Task: Using Labels.
Action: Mouse moved to (6, 17)
Screenshot: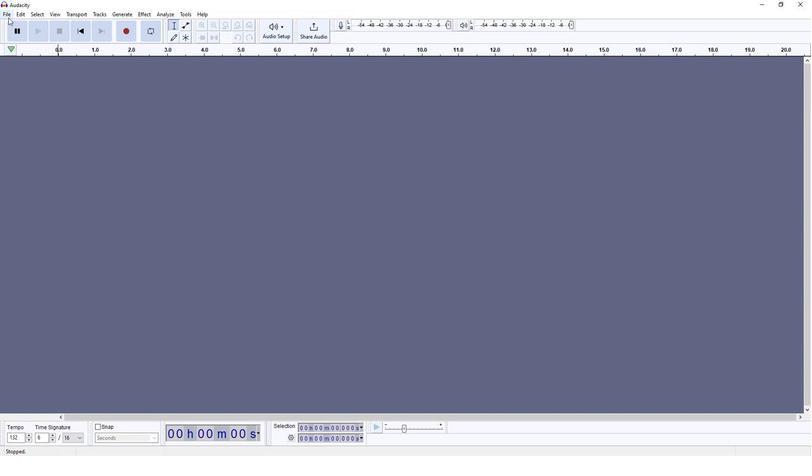 
Action: Mouse pressed left at (6, 17)
Screenshot: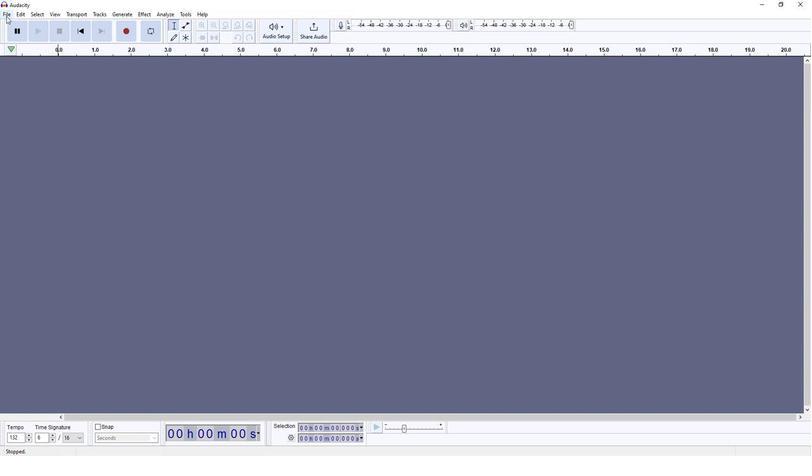 
Action: Mouse moved to (18, 32)
Screenshot: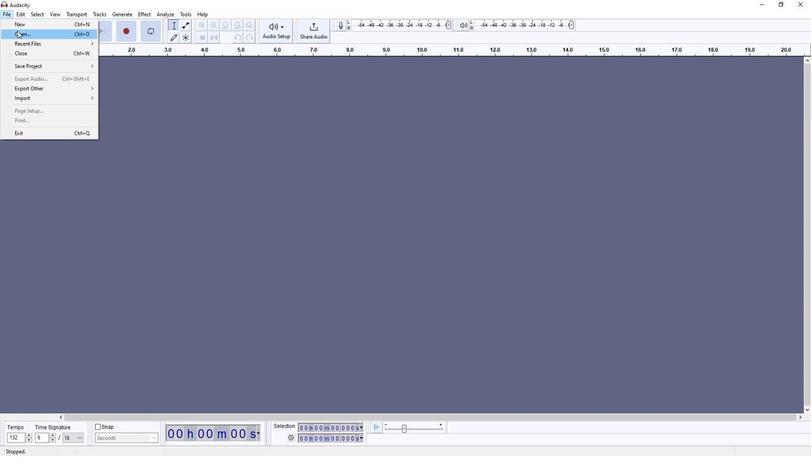 
Action: Mouse pressed left at (18, 32)
Screenshot: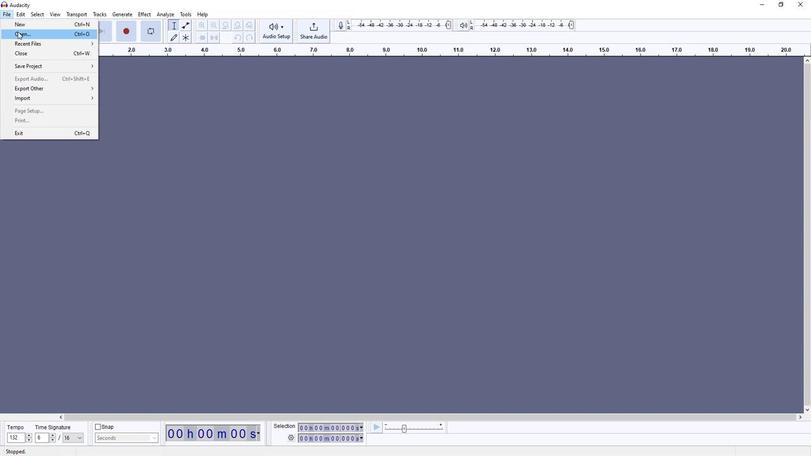 
Action: Mouse moved to (69, 90)
Screenshot: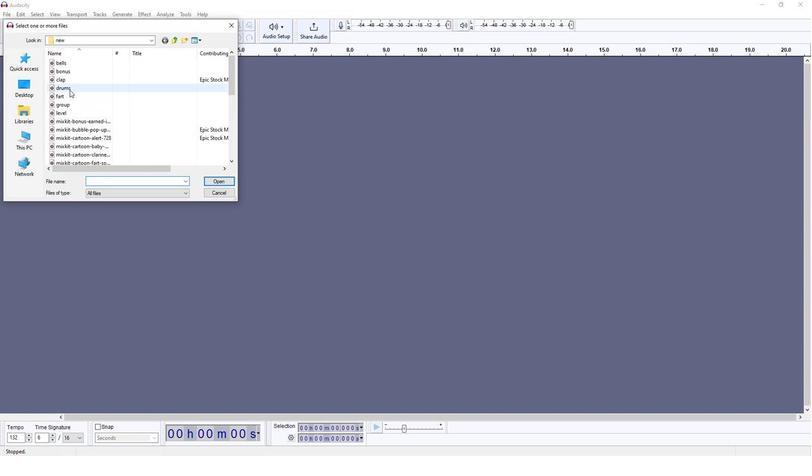 
Action: Mouse pressed left at (69, 90)
Screenshot: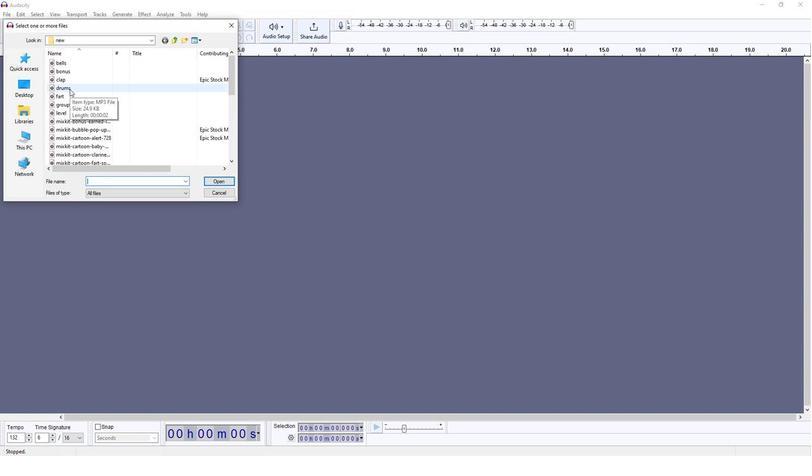 
Action: Mouse moved to (218, 183)
Screenshot: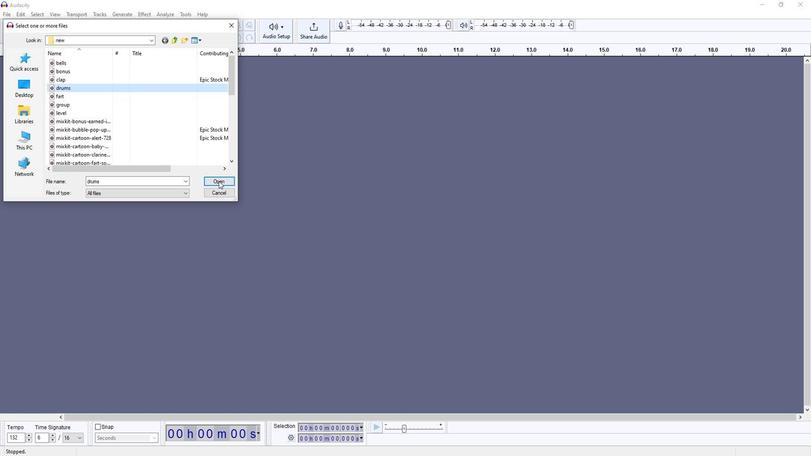 
Action: Mouse pressed left at (218, 183)
Screenshot: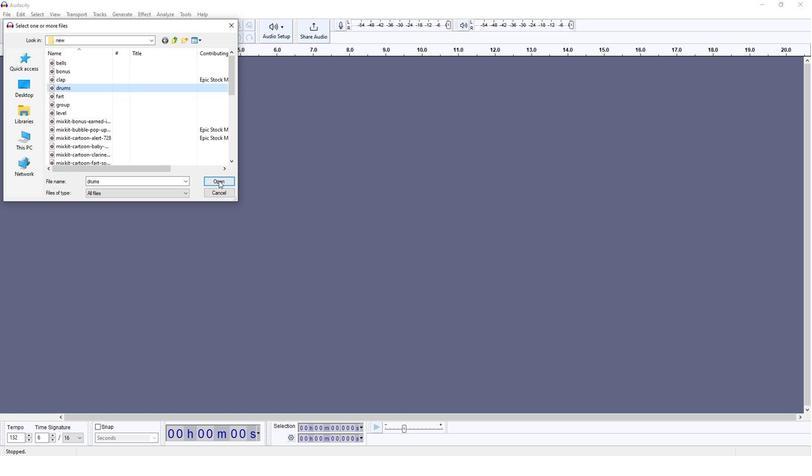 
Action: Mouse moved to (36, 29)
Screenshot: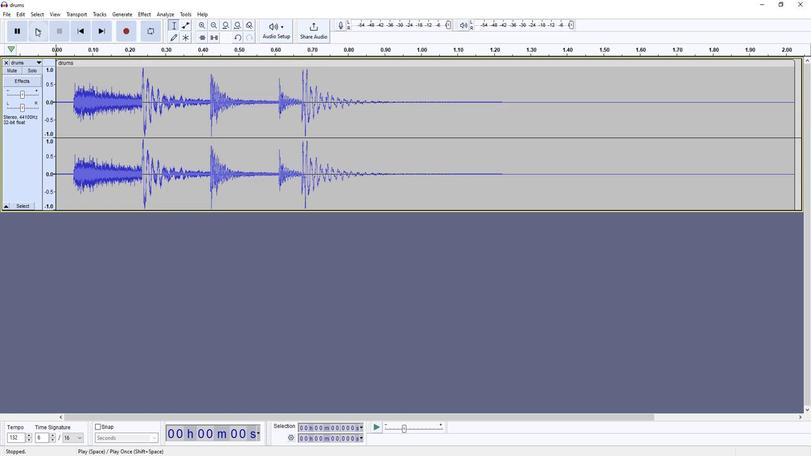 
Action: Mouse pressed left at (36, 29)
Screenshot: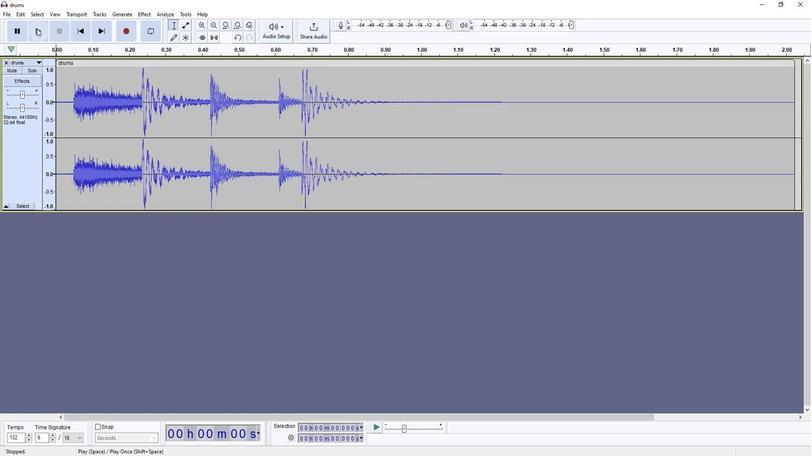 
Action: Mouse moved to (93, 13)
Screenshot: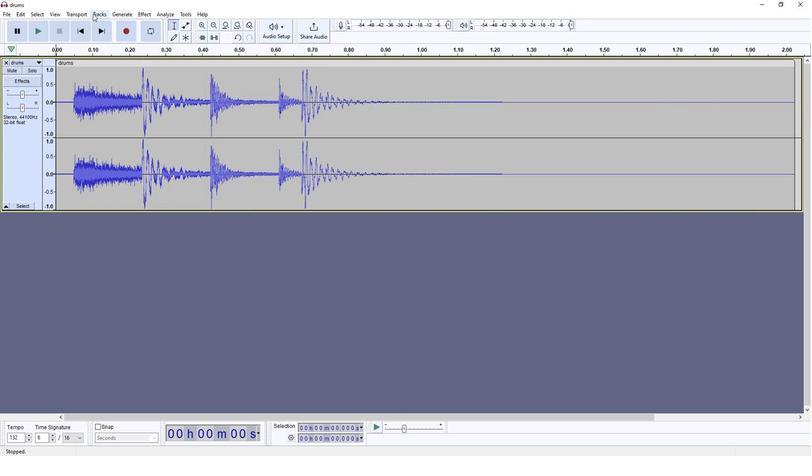
Action: Mouse pressed left at (93, 13)
Screenshot: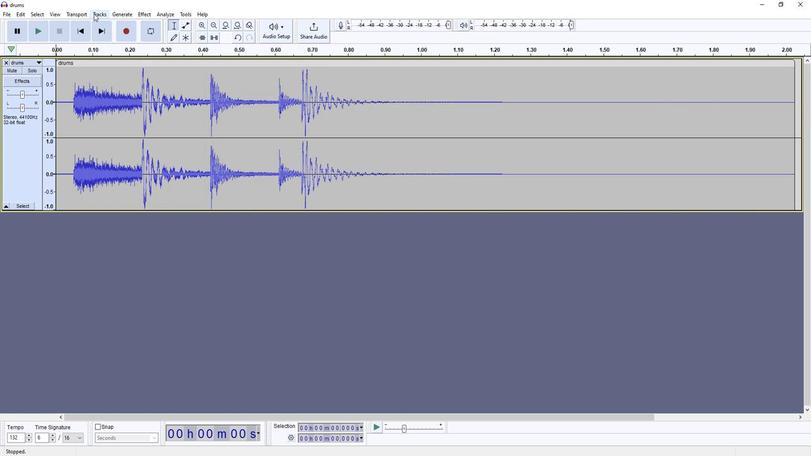 
Action: Mouse moved to (110, 22)
Screenshot: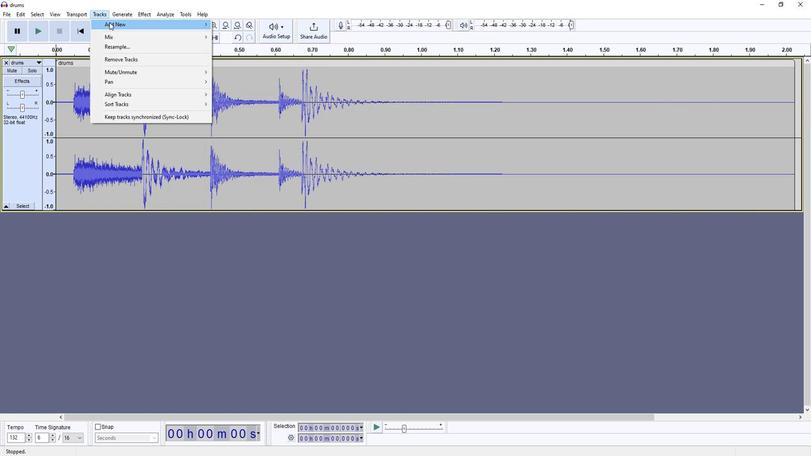 
Action: Mouse pressed left at (110, 22)
Screenshot: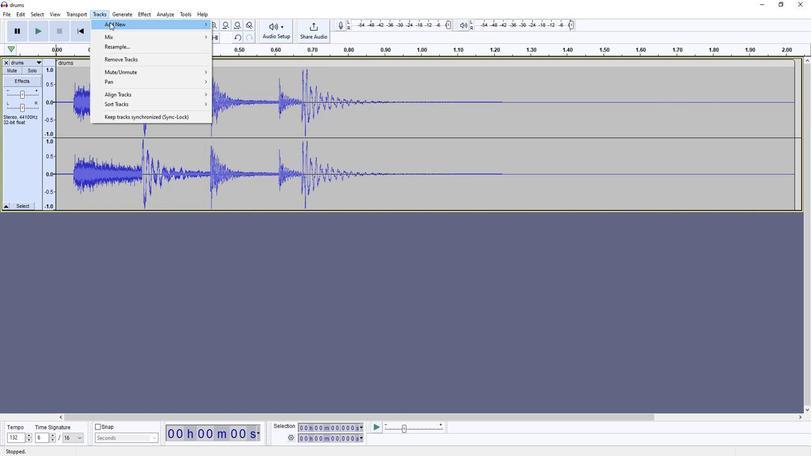 
Action: Mouse moved to (250, 45)
Screenshot: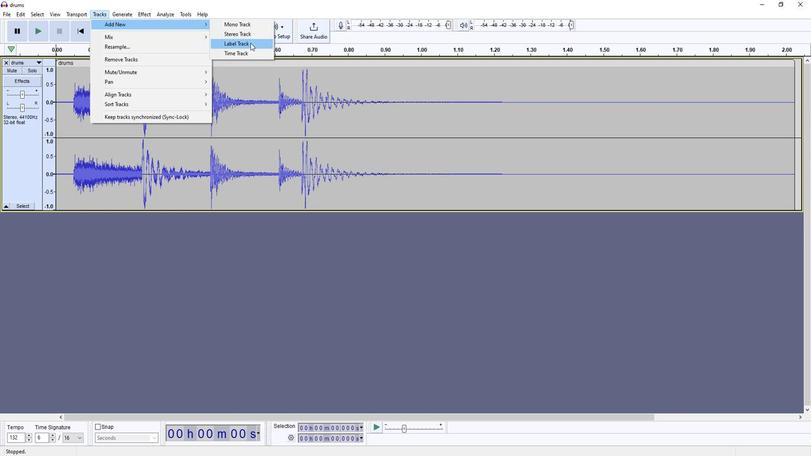 
Action: Mouse pressed left at (250, 45)
Screenshot: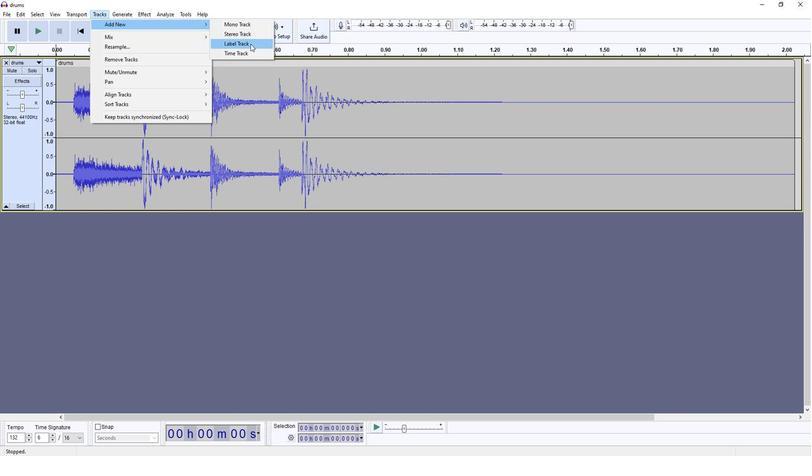 
Action: Mouse moved to (40, 219)
Screenshot: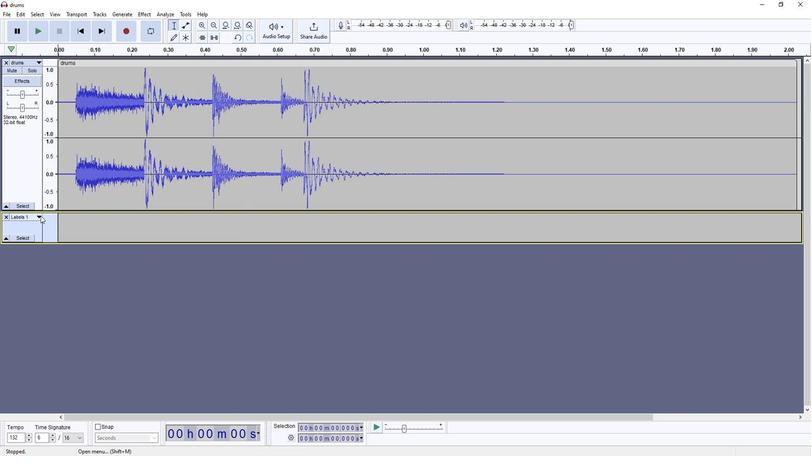 
Action: Mouse pressed left at (40, 219)
Screenshot: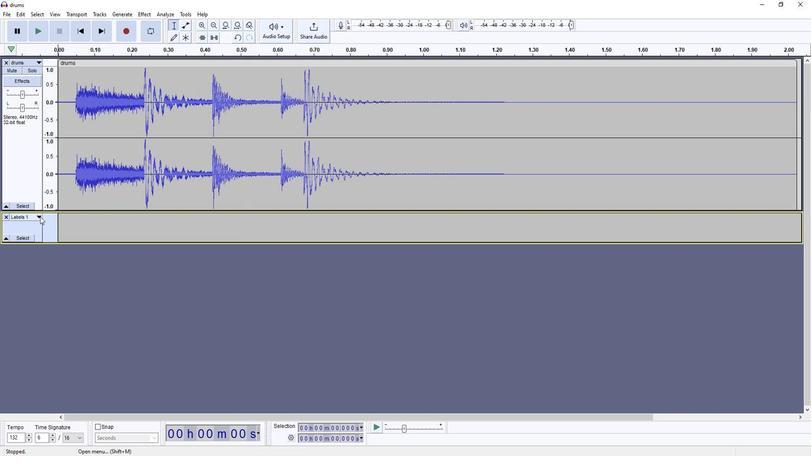 
Action: Mouse moved to (38, 233)
Screenshot: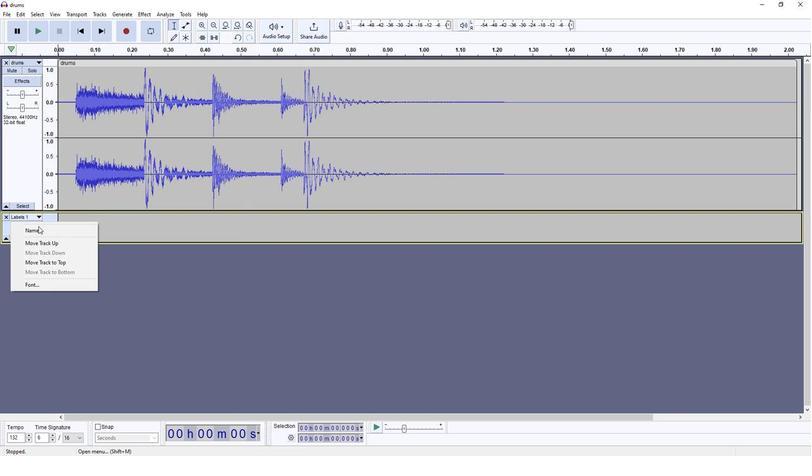 
Action: Mouse pressed left at (38, 233)
Screenshot: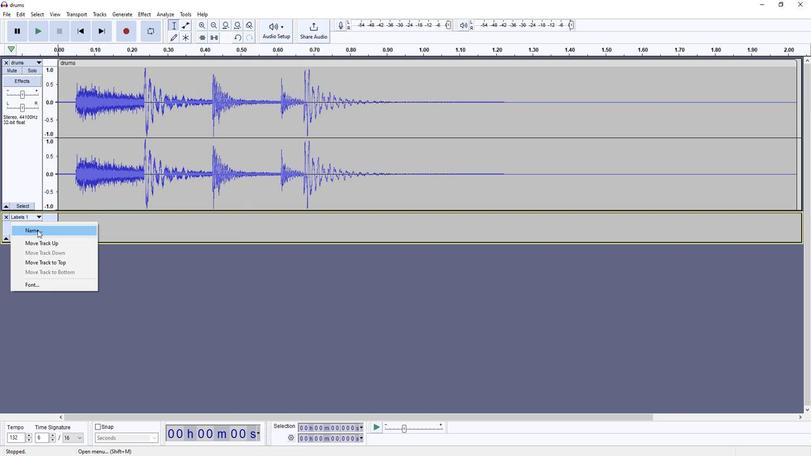 
Action: Mouse moved to (38, 233)
Screenshot: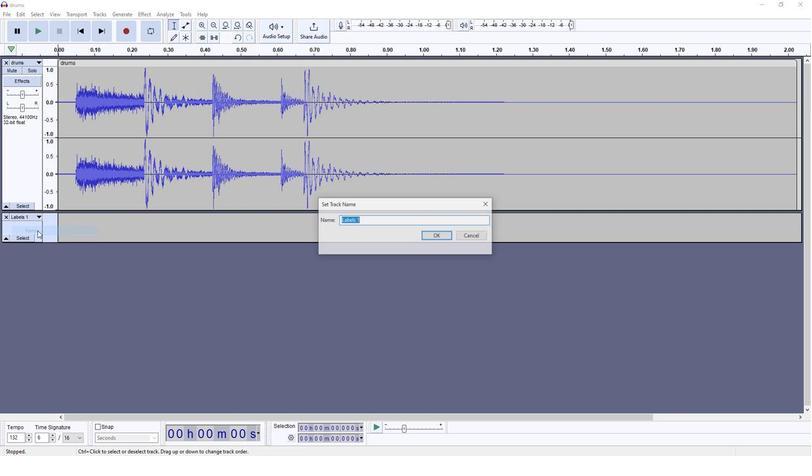 
Action: Key pressed <Key.shift>New<Key.space><Key.shift>Track
Screenshot: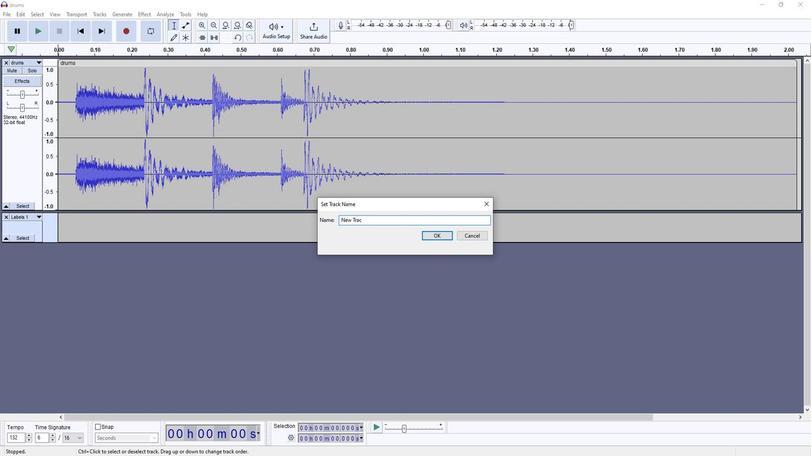 
Action: Mouse moved to (441, 237)
Screenshot: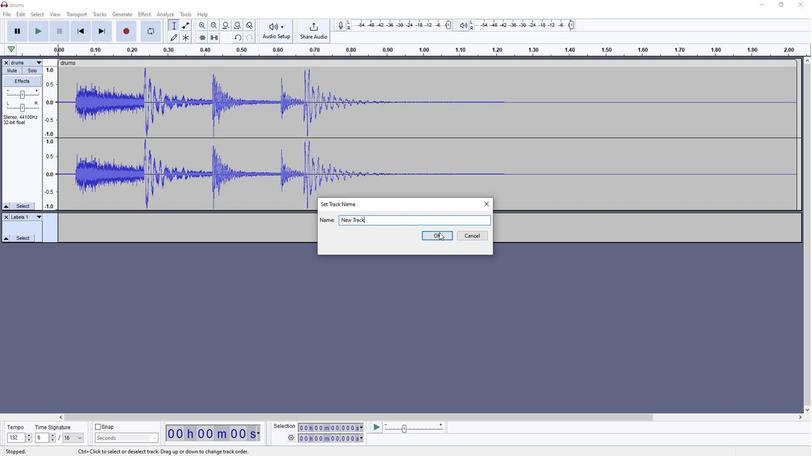 
Action: Mouse pressed left at (441, 237)
Screenshot: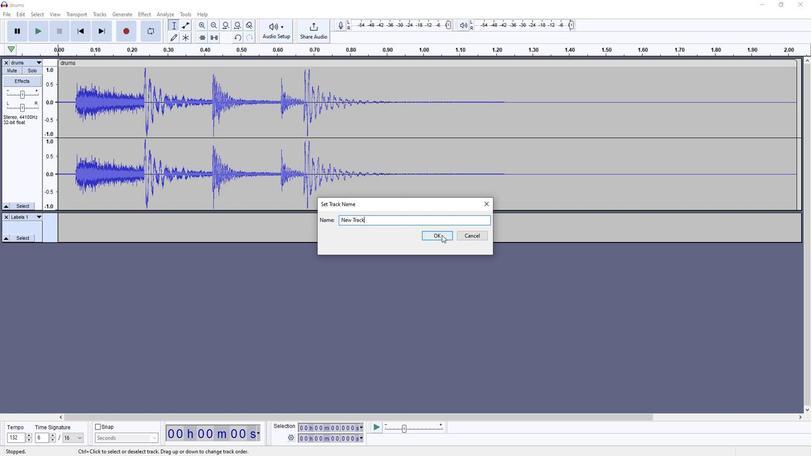 
Action: Mouse moved to (62, 69)
Screenshot: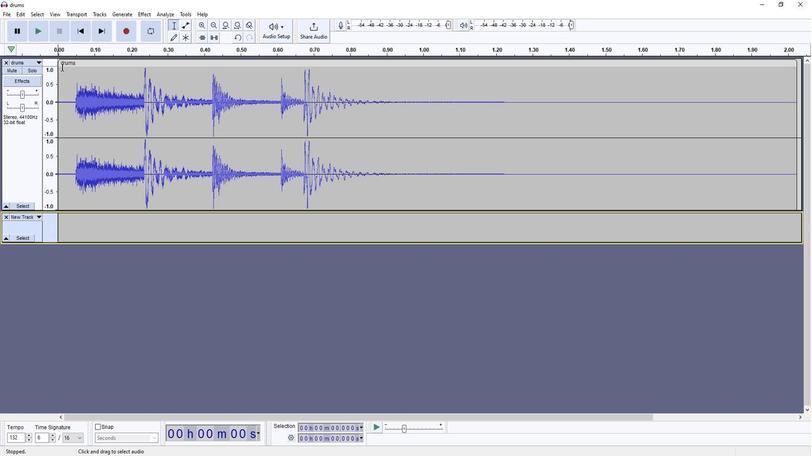 
Action: Mouse pressed left at (62, 69)
Screenshot: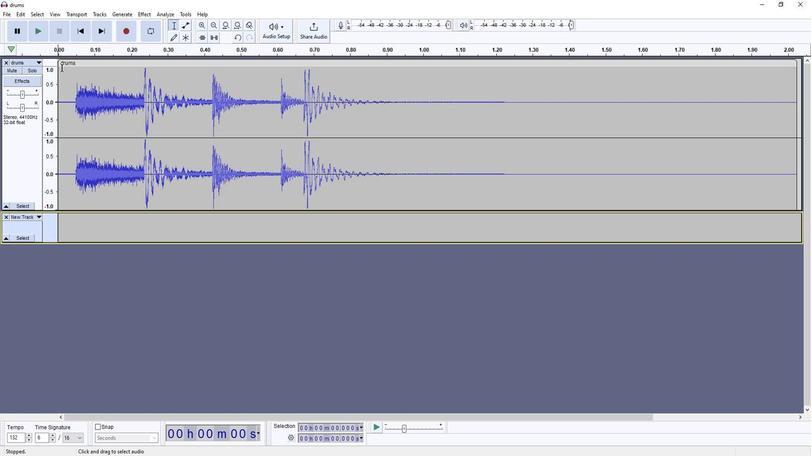 
Action: Mouse moved to (60, 79)
Screenshot: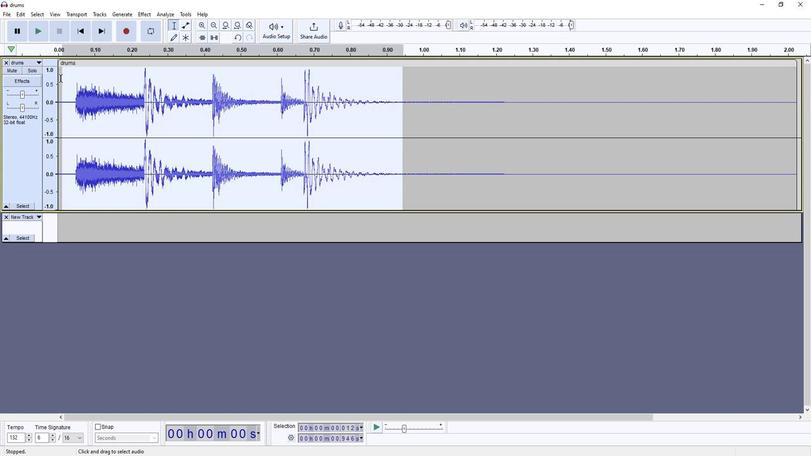 
Action: Mouse pressed left at (60, 79)
Screenshot: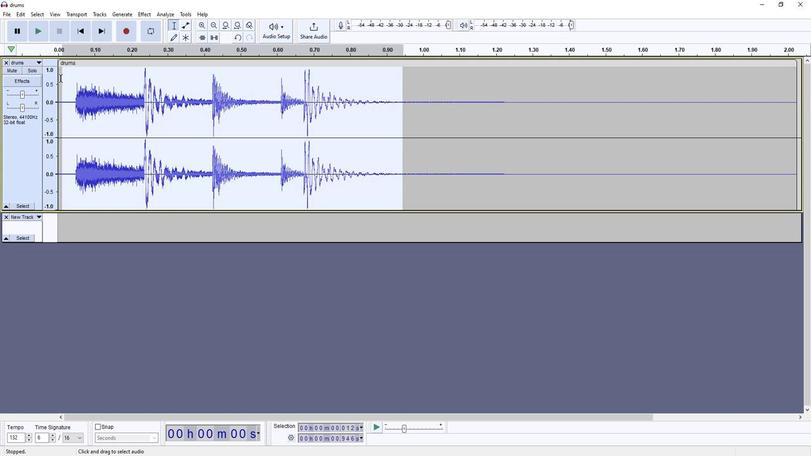 
Action: Mouse moved to (71, 79)
Screenshot: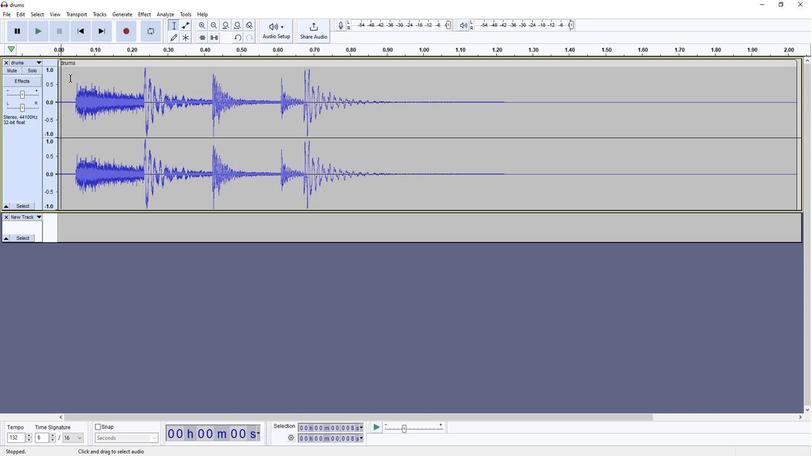 
Action: Mouse pressed left at (71, 79)
Screenshot: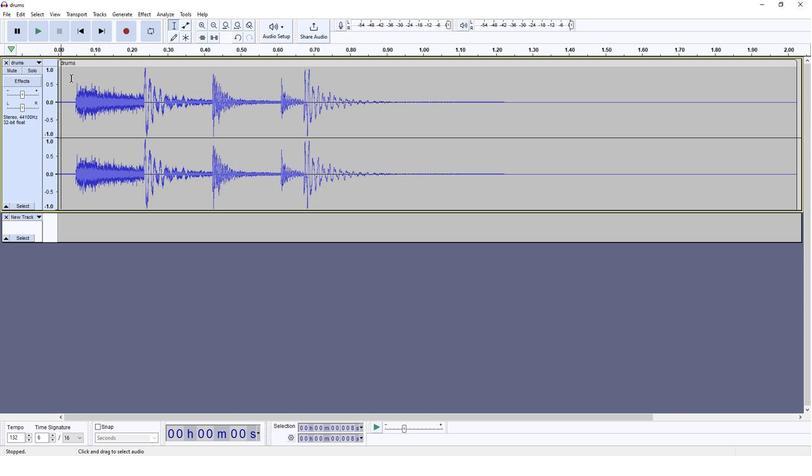 
Action: Mouse moved to (60, 79)
Screenshot: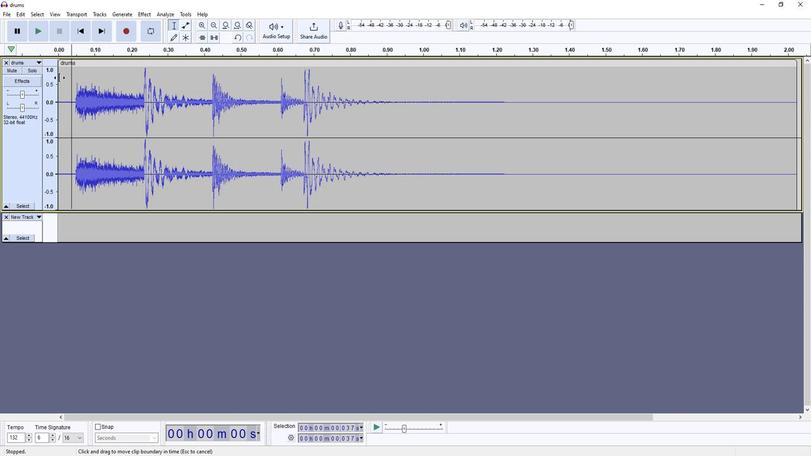 
Action: Mouse pressed left at (60, 79)
Screenshot: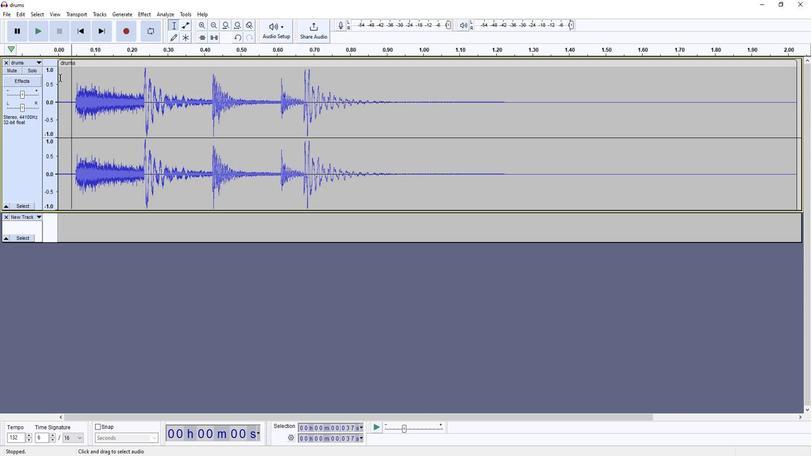 
Action: Mouse moved to (19, 13)
Screenshot: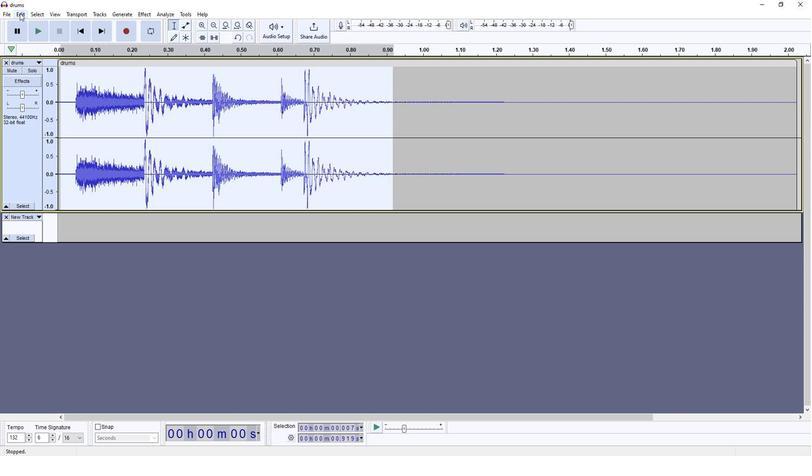 
Action: Mouse pressed left at (19, 13)
Screenshot: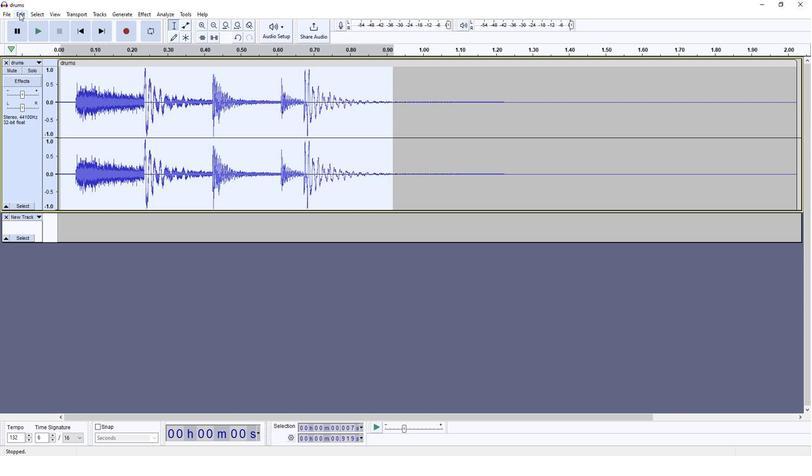 
Action: Mouse moved to (39, 66)
Screenshot: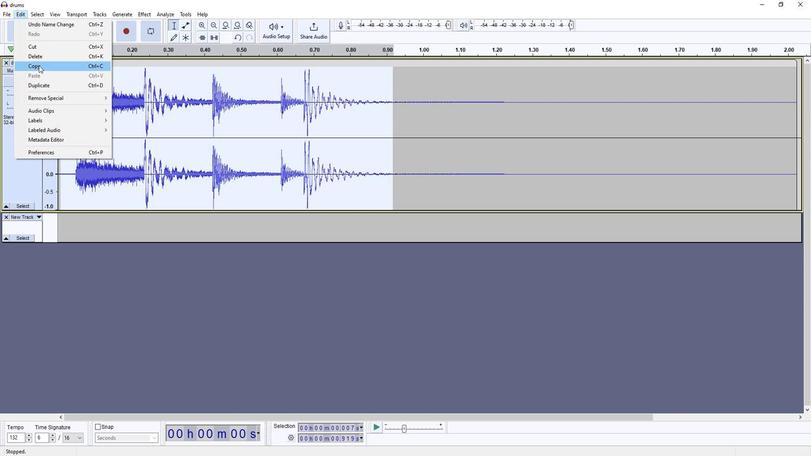 
Action: Mouse pressed left at (39, 66)
Screenshot: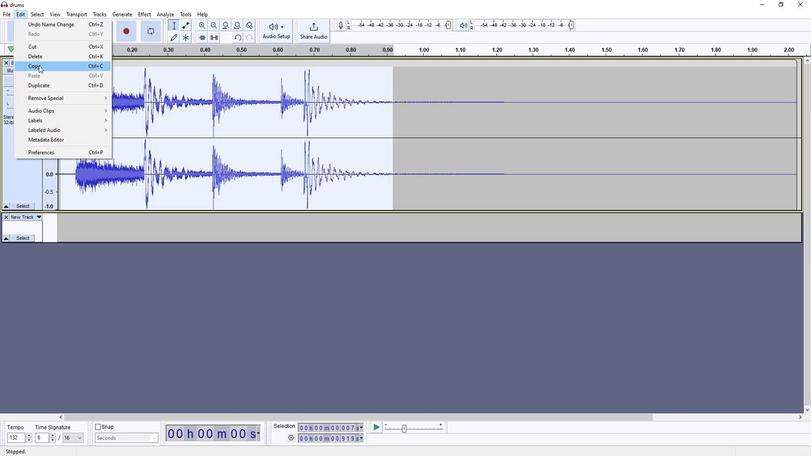 
Action: Mouse moved to (77, 233)
Screenshot: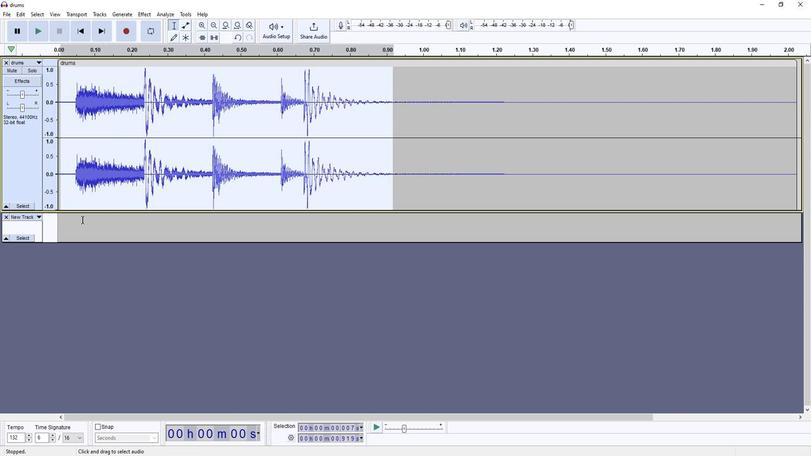 
Action: Mouse pressed left at (77, 233)
Screenshot: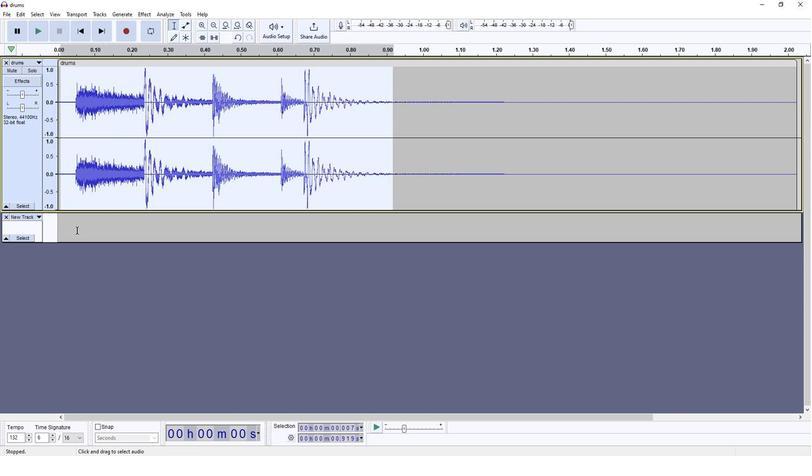 
Action: Mouse moved to (36, 232)
Screenshot: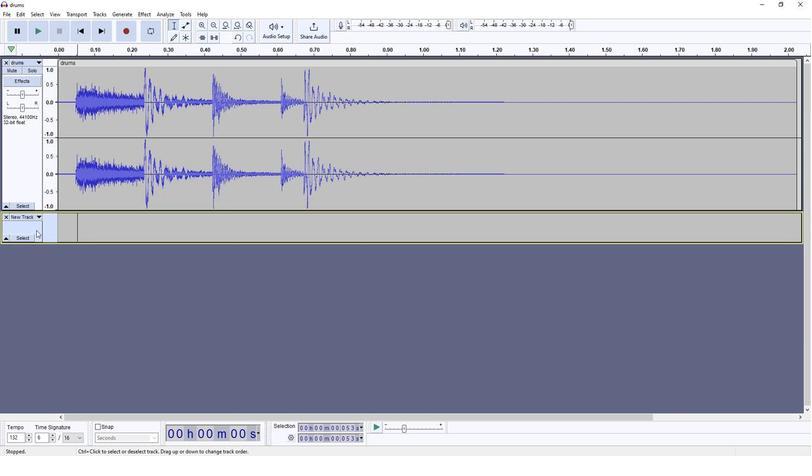 
Action: Mouse pressed left at (36, 232)
Screenshot: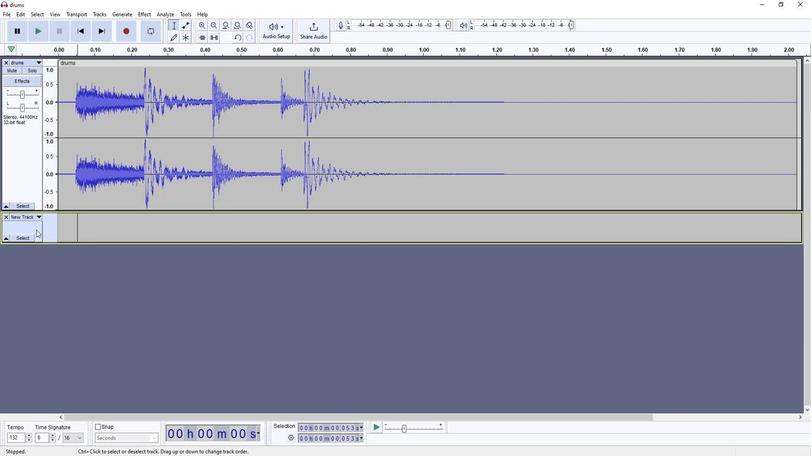 
Action: Mouse moved to (71, 225)
Screenshot: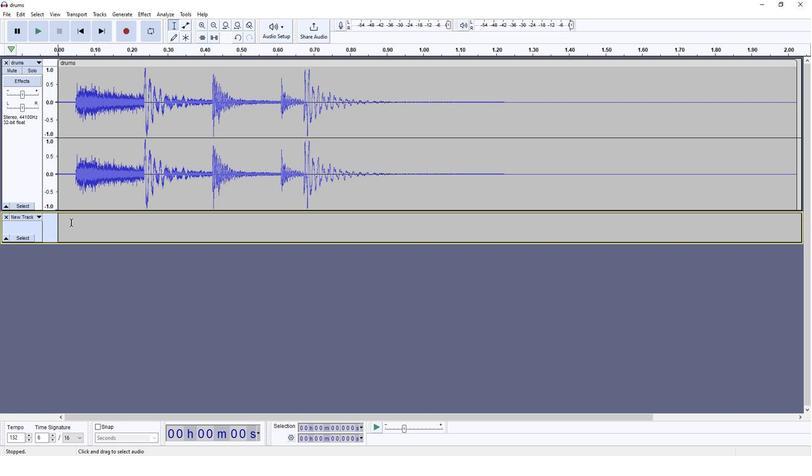 
Action: Mouse pressed left at (71, 225)
Screenshot: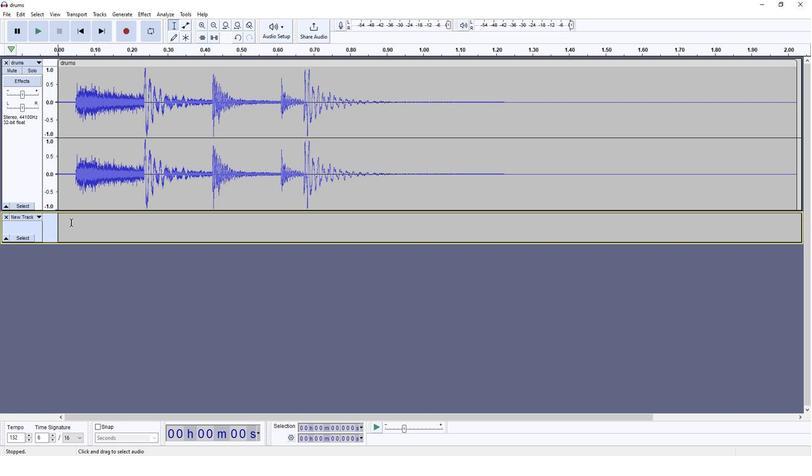 
Action: Mouse moved to (22, 17)
Screenshot: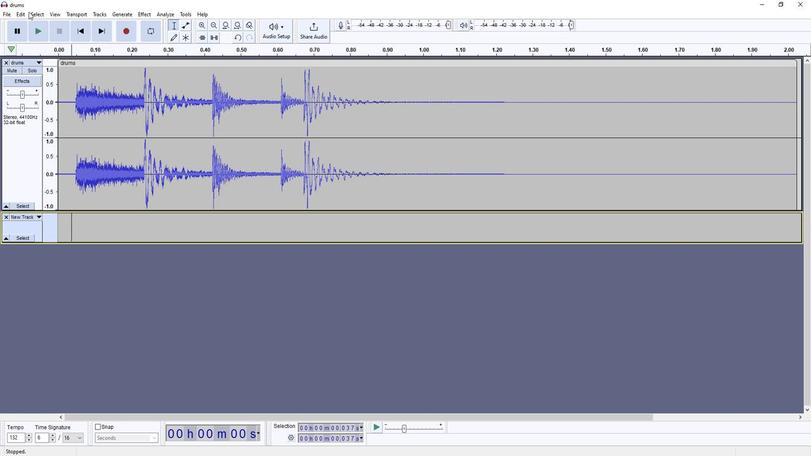 
Action: Mouse pressed left at (22, 17)
Screenshot: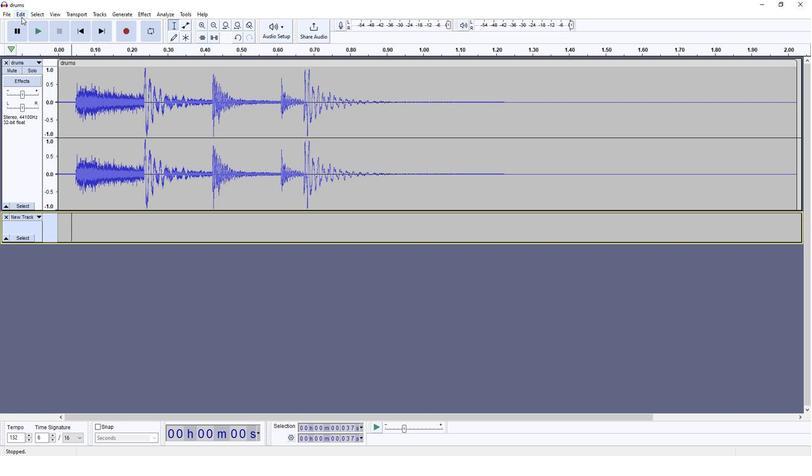 
Action: Mouse moved to (36, 77)
Screenshot: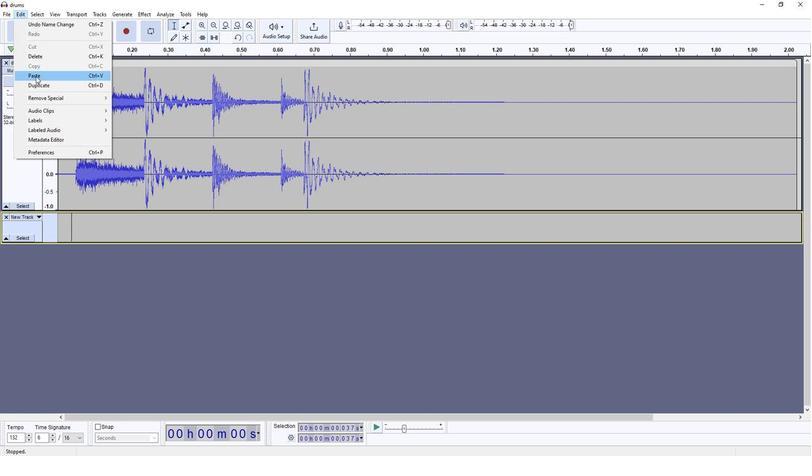 
Action: Mouse pressed left at (36, 77)
Screenshot: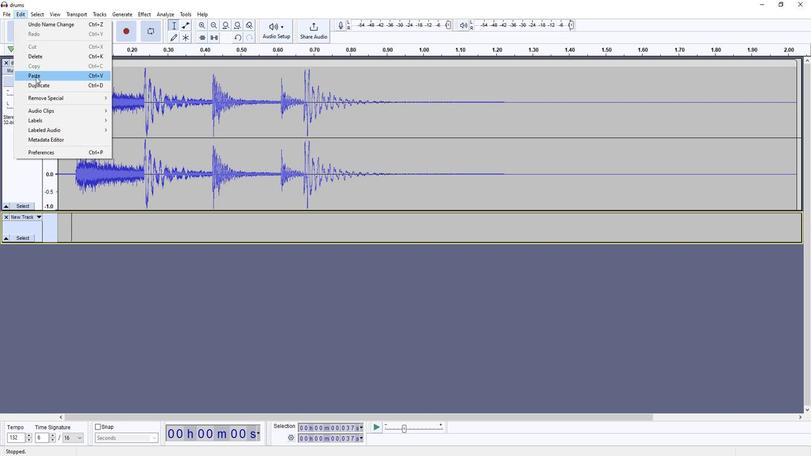 
Action: Mouse moved to (501, 234)
Screenshot: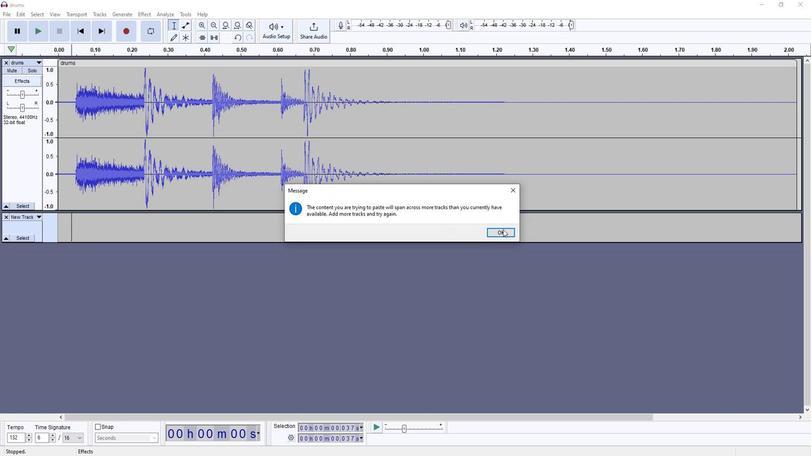 
Action: Mouse pressed left at (501, 234)
Screenshot: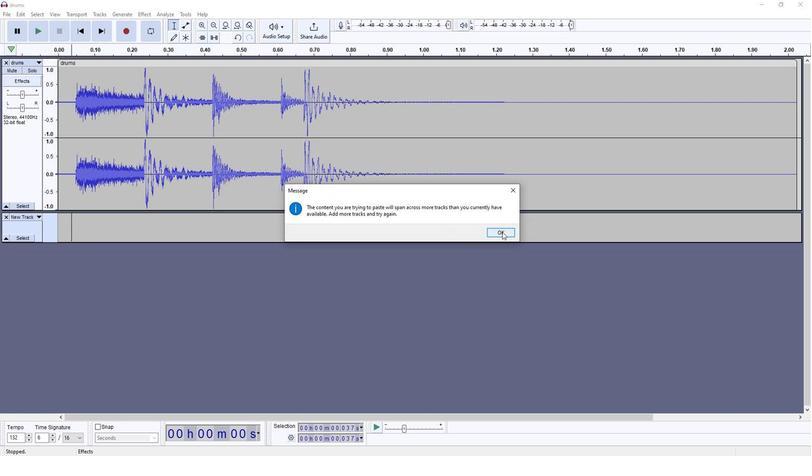 
Action: Mouse moved to (67, 228)
Screenshot: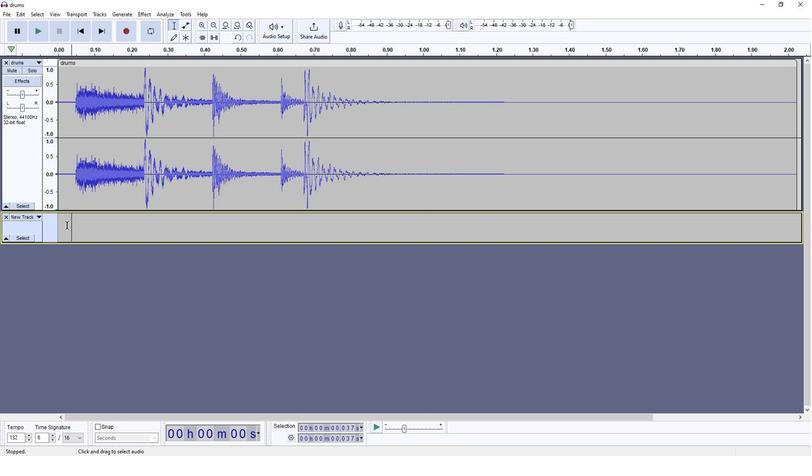 
Action: Mouse pressed left at (67, 228)
Screenshot: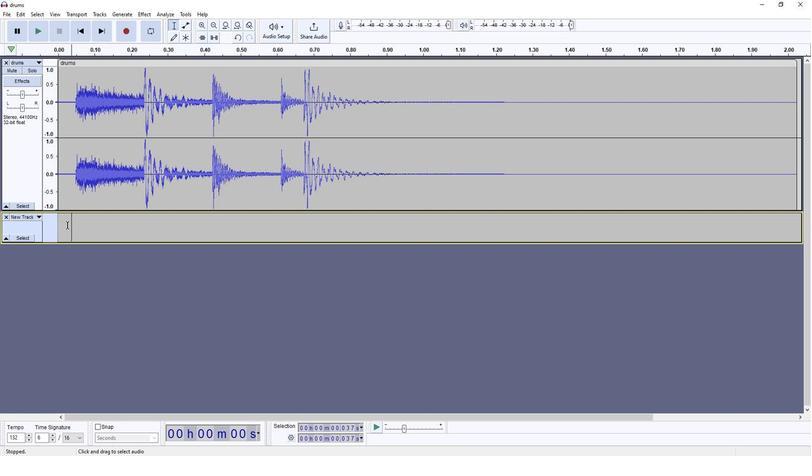
Action: Mouse moved to (65, 227)
Screenshot: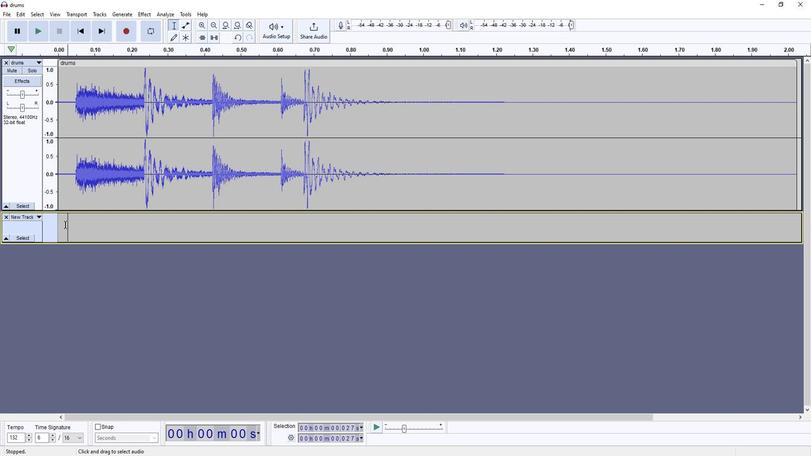 
Action: Mouse pressed left at (65, 227)
Screenshot: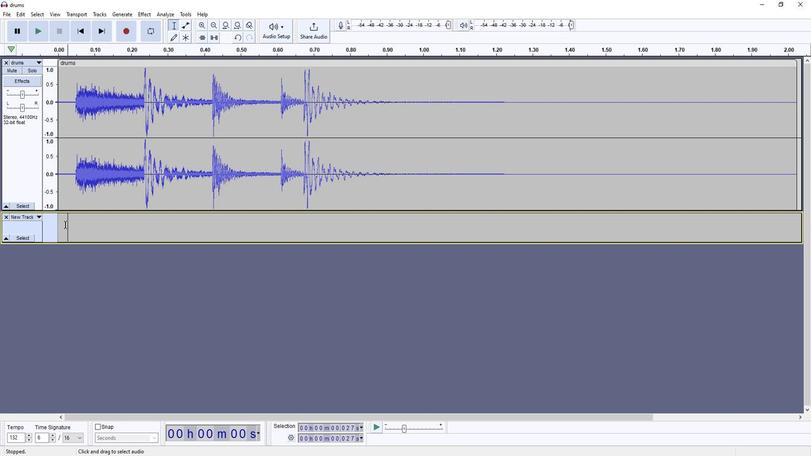 
Action: Mouse moved to (148, 18)
Screenshot: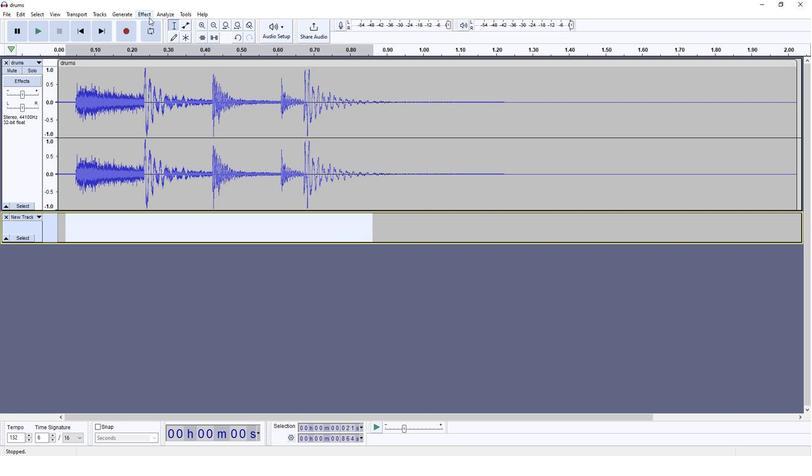 
Action: Mouse pressed left at (148, 18)
Screenshot: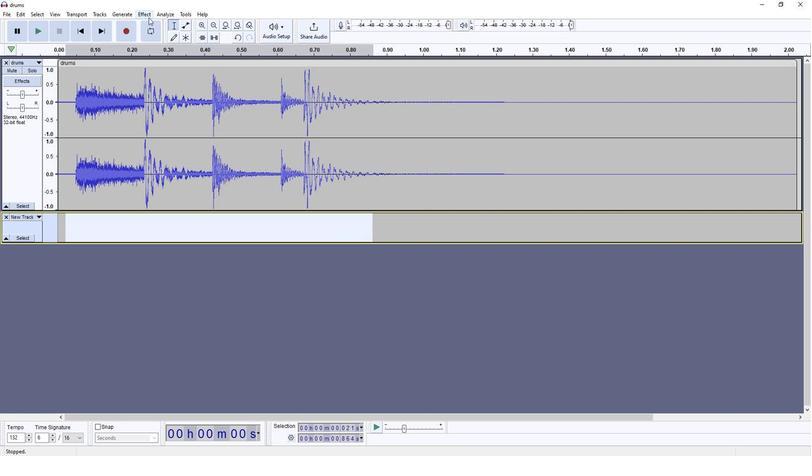 
Action: Mouse moved to (163, 60)
Screenshot: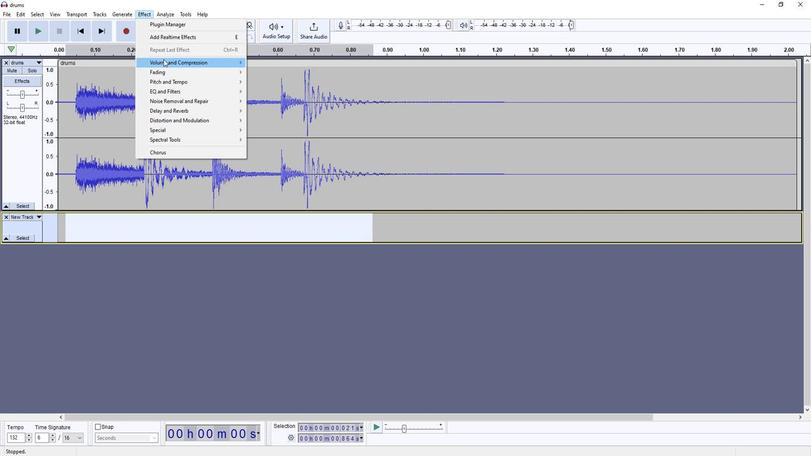 
Action: Mouse pressed left at (163, 60)
Screenshot: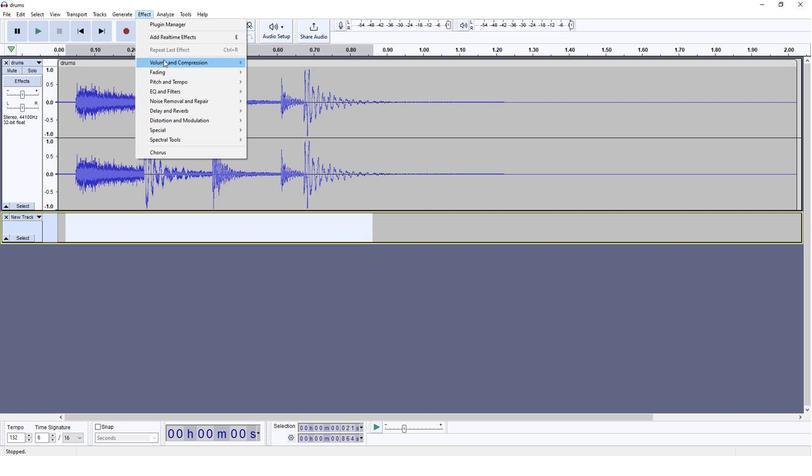
Action: Mouse moved to (276, 65)
Screenshot: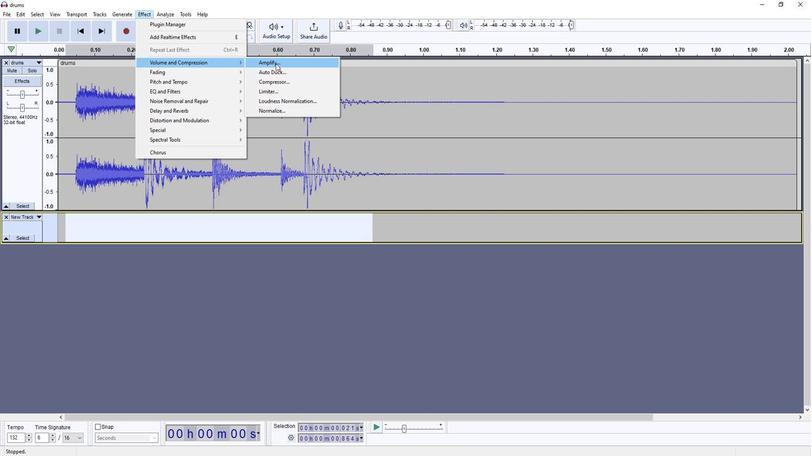 
Action: Mouse pressed left at (276, 65)
Screenshot: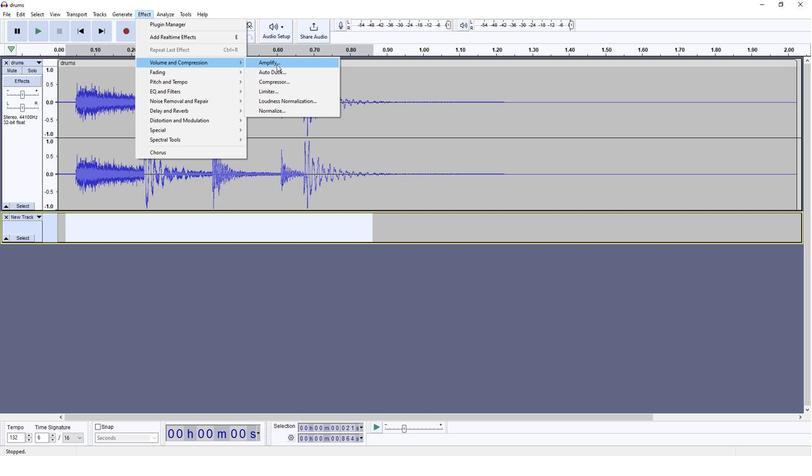 
Action: Mouse moved to (458, 249)
Screenshot: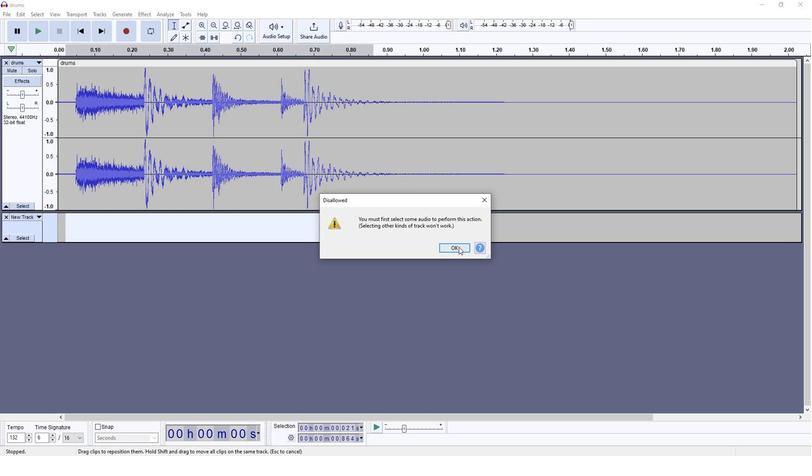 
Action: Mouse pressed left at (458, 249)
Screenshot: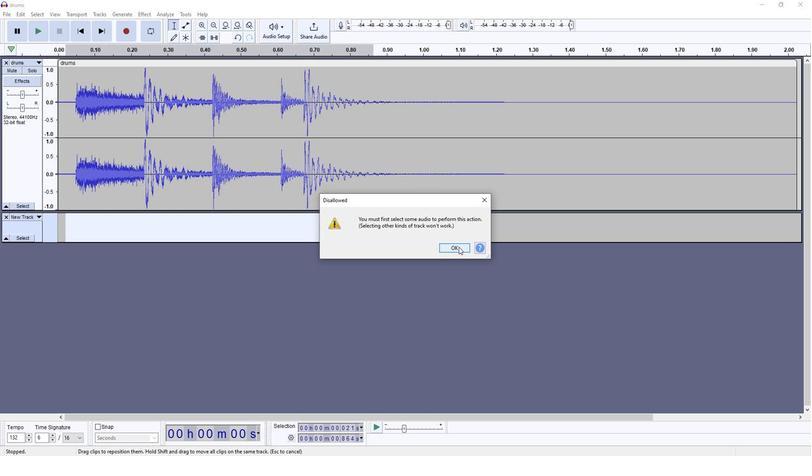 
Action: Mouse moved to (76, 232)
Screenshot: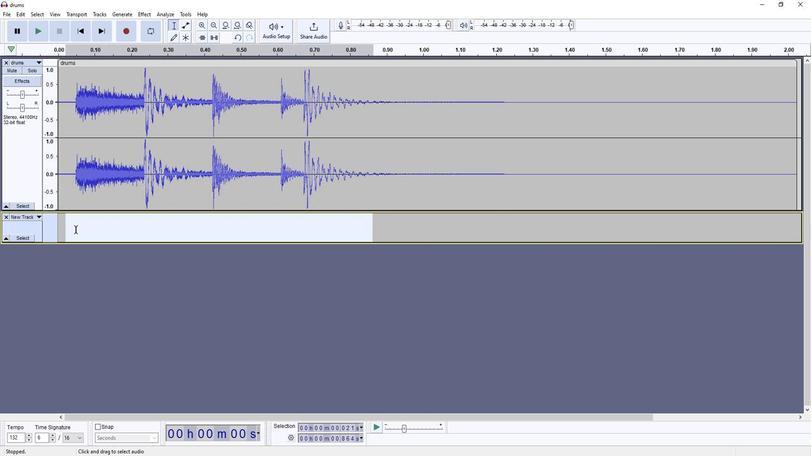
Action: Mouse pressed left at (76, 232)
Screenshot: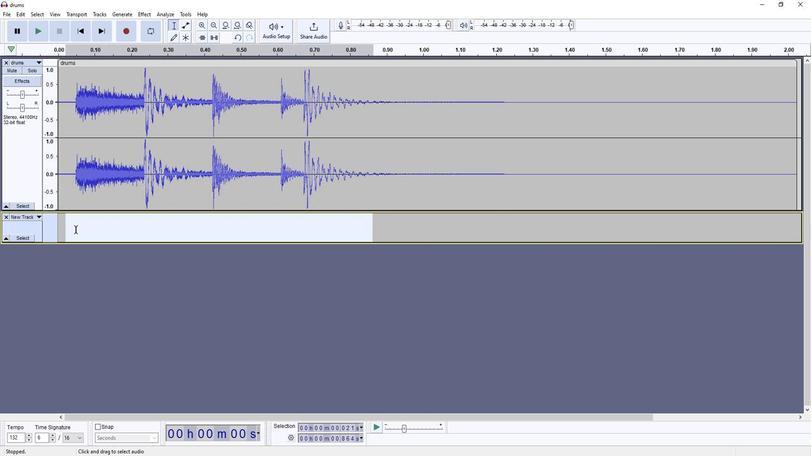 
Action: Mouse moved to (124, 18)
Screenshot: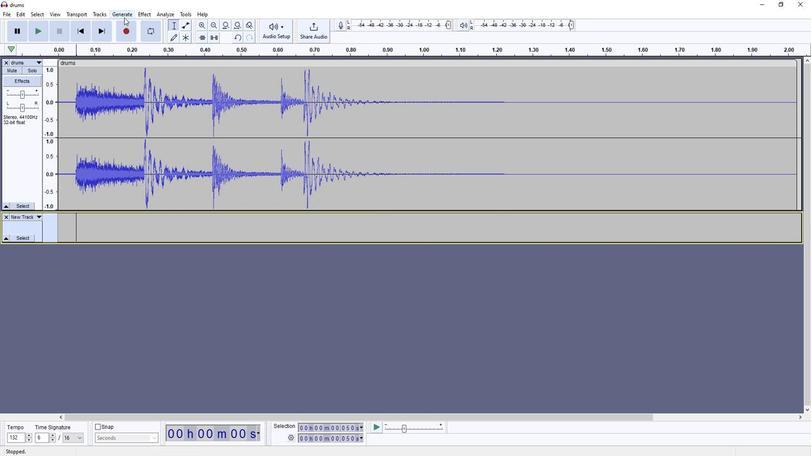 
Action: Mouse pressed left at (124, 18)
Screenshot: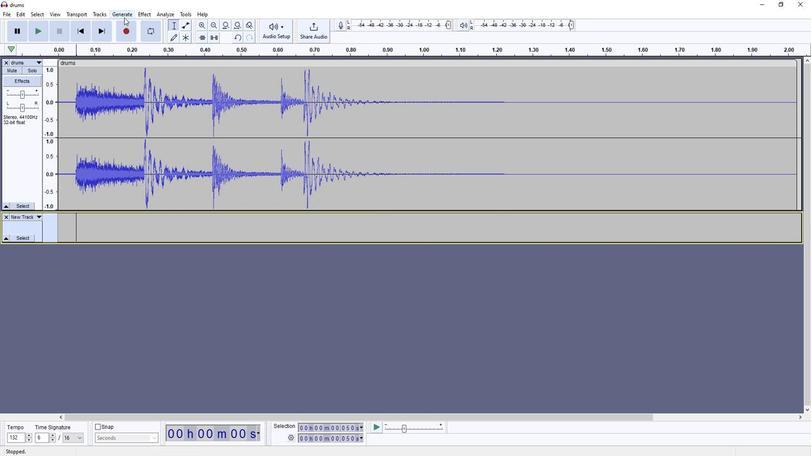 
Action: Mouse moved to (143, 58)
Screenshot: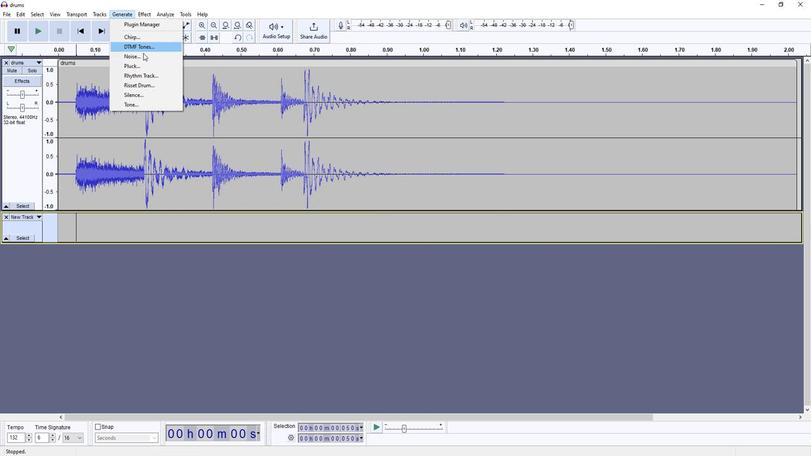 
Action: Mouse pressed left at (143, 58)
Screenshot: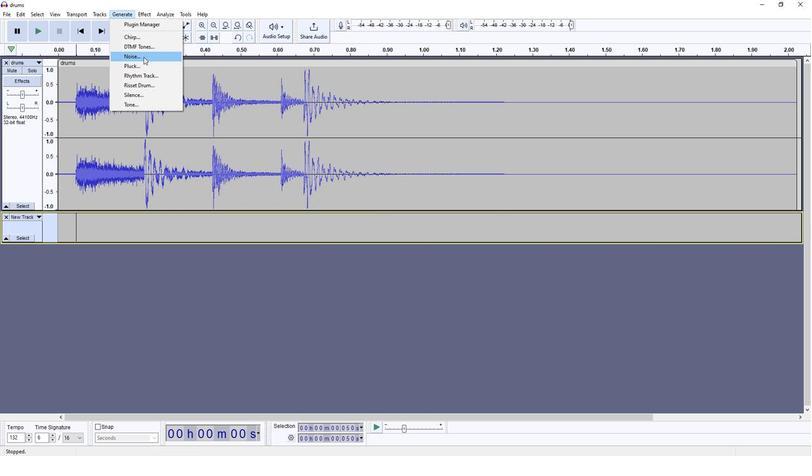 
Action: Mouse moved to (458, 229)
Screenshot: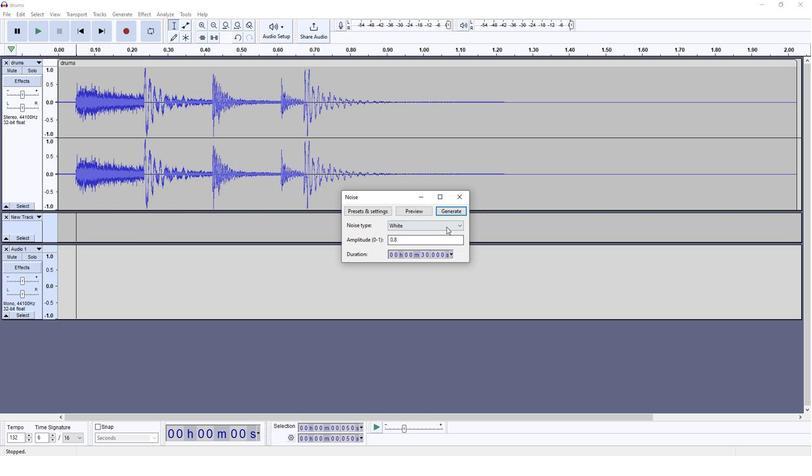 
Action: Mouse pressed left at (458, 229)
Screenshot: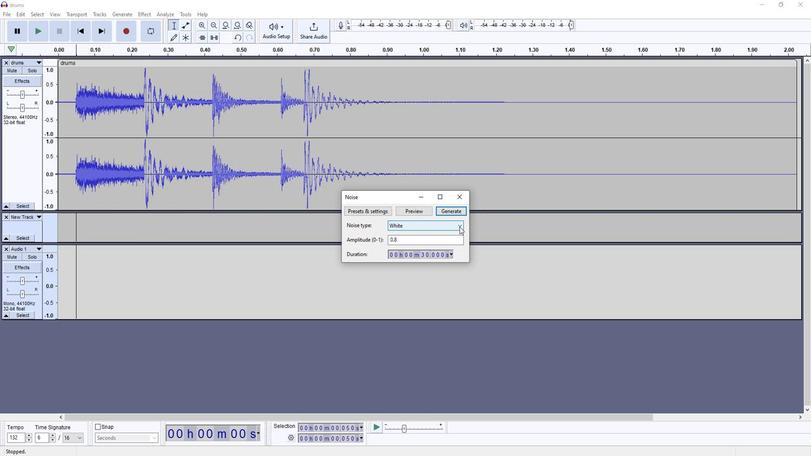 
Action: Mouse moved to (409, 245)
Screenshot: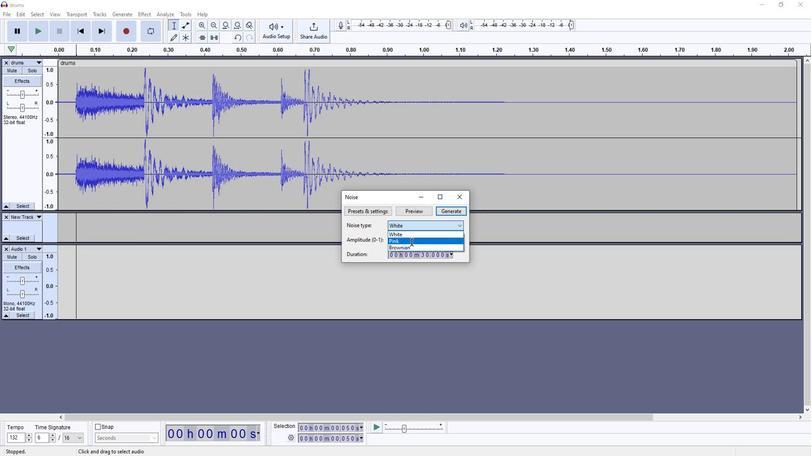 
Action: Mouse pressed left at (409, 245)
Screenshot: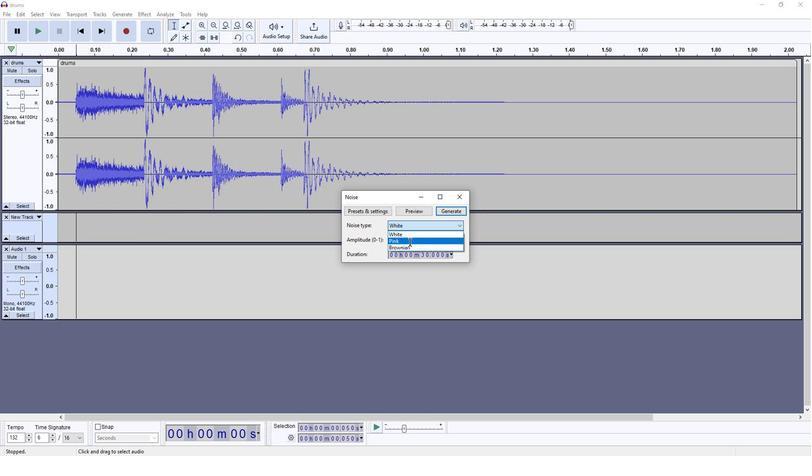 
Action: Mouse moved to (413, 214)
Screenshot: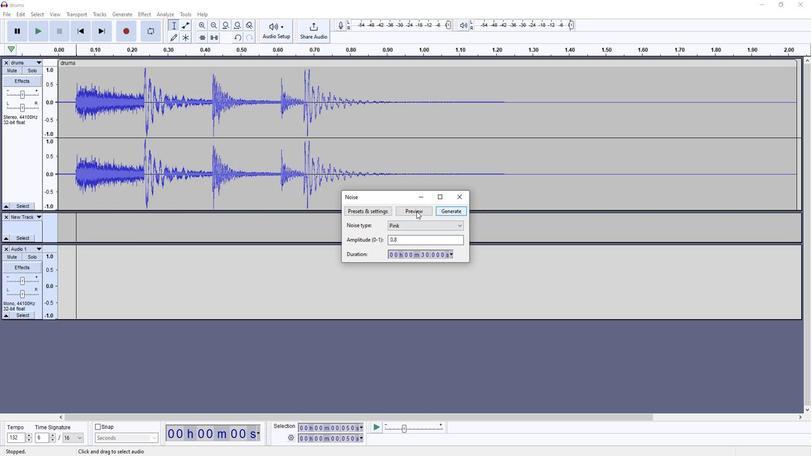 
Action: Mouse pressed left at (413, 214)
Screenshot: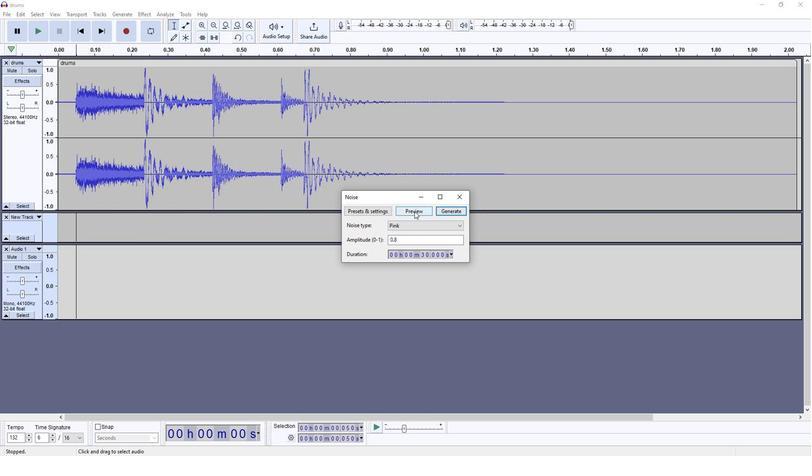 
Action: Mouse moved to (455, 212)
Screenshot: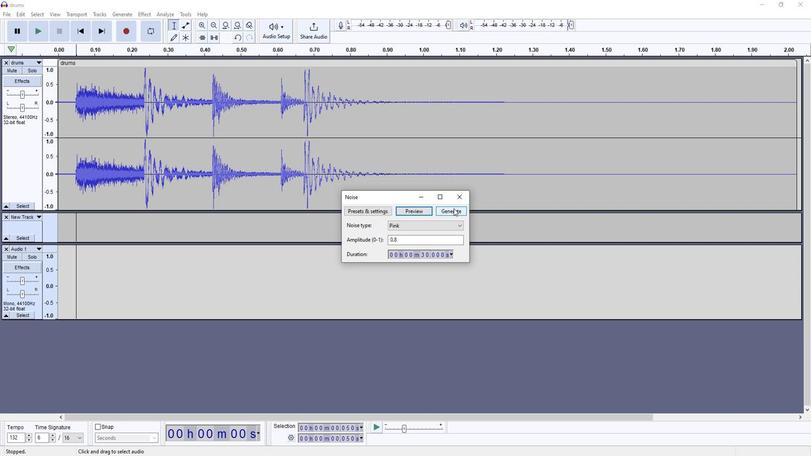 
Action: Mouse pressed left at (455, 212)
Screenshot: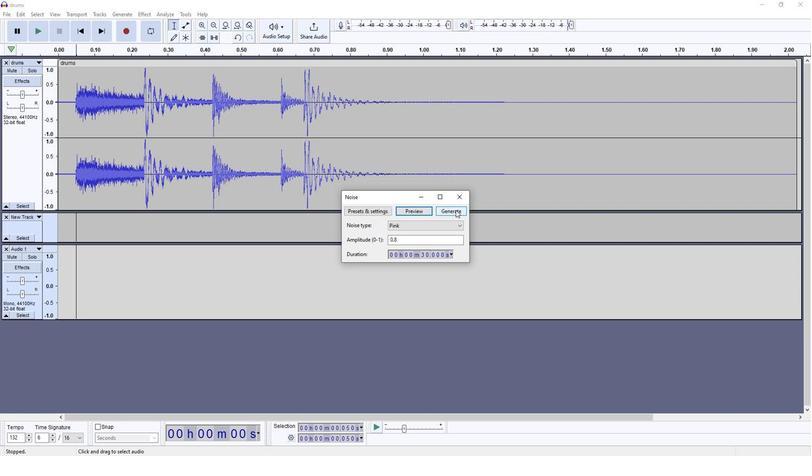 
Action: Mouse moved to (106, 255)
Screenshot: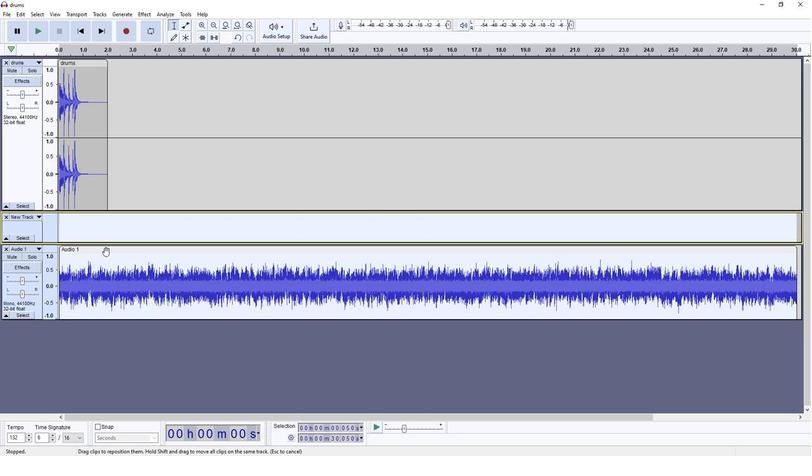 
Action: Mouse pressed left at (106, 255)
Screenshot: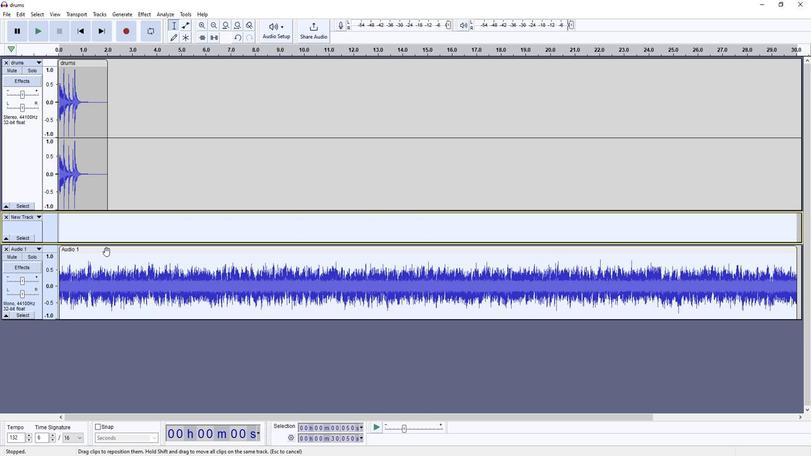 
Action: Mouse moved to (121, 253)
Screenshot: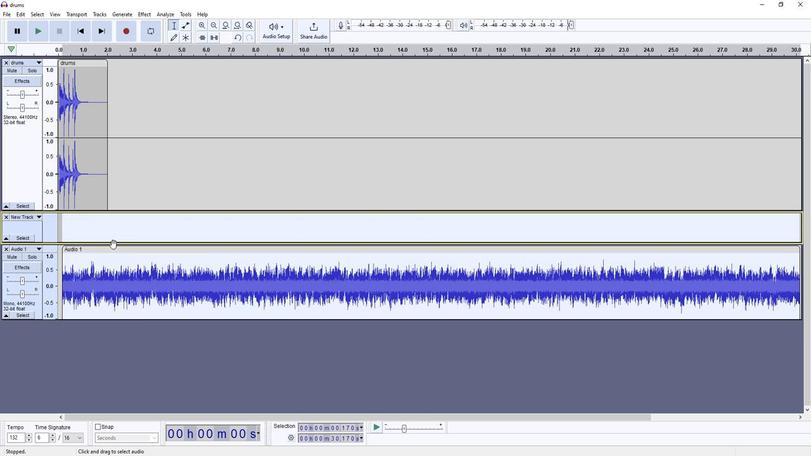 
Action: Mouse pressed left at (121, 253)
Screenshot: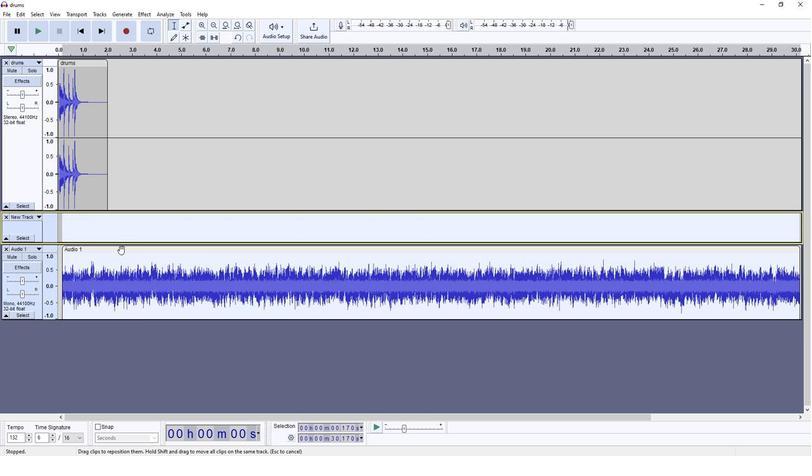 
Action: Mouse moved to (318, 263)
Screenshot: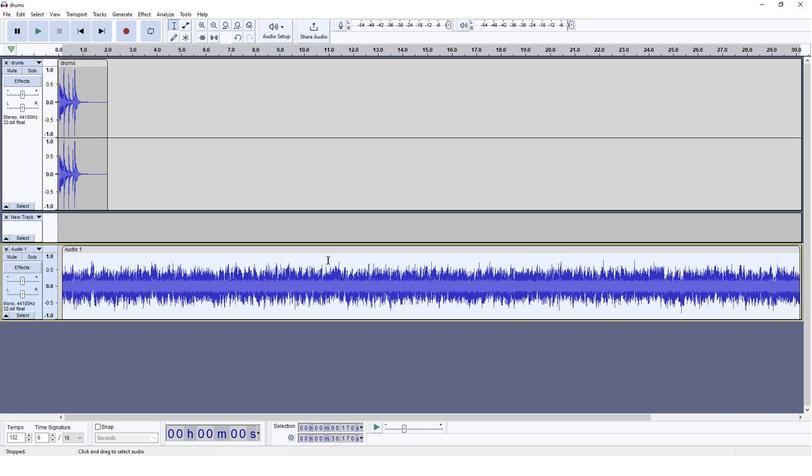 
Action: Mouse pressed left at (318, 263)
Screenshot: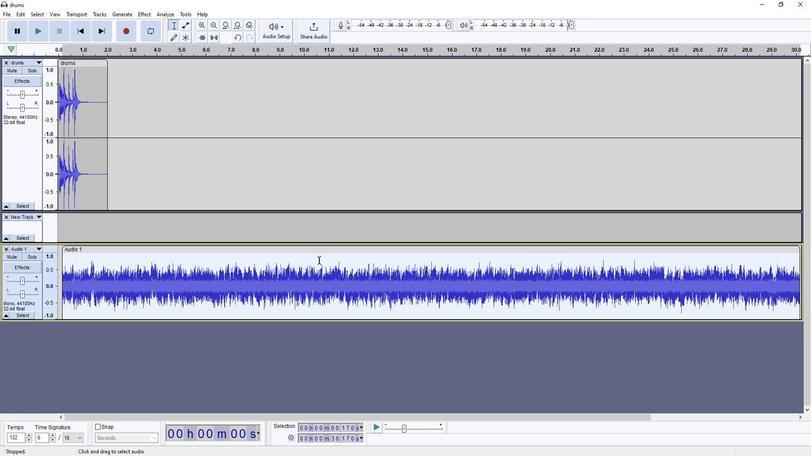 
Action: Mouse moved to (25, 13)
Screenshot: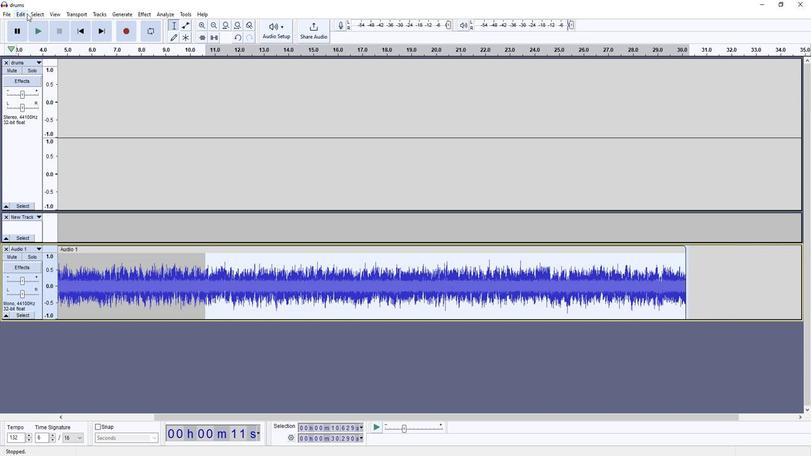 
Action: Mouse pressed left at (25, 13)
Screenshot: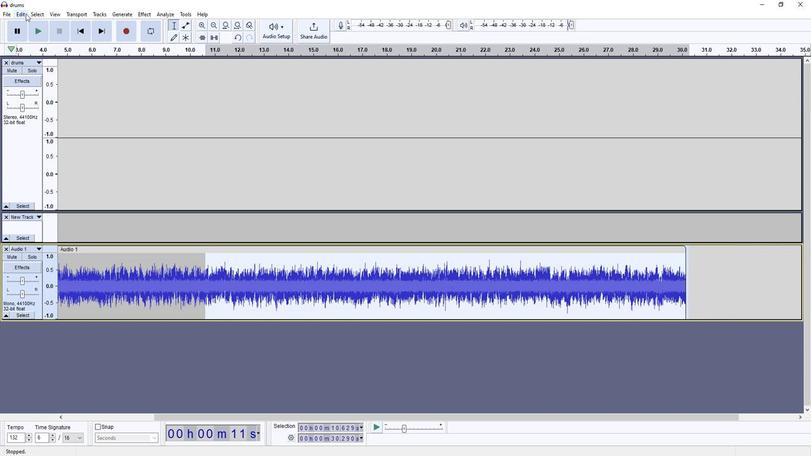 
Action: Mouse moved to (39, 53)
Screenshot: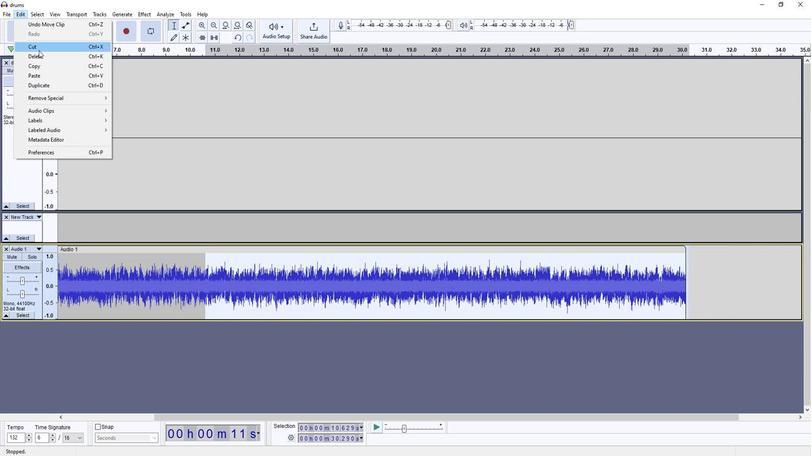 
Action: Mouse pressed left at (39, 53)
Screenshot: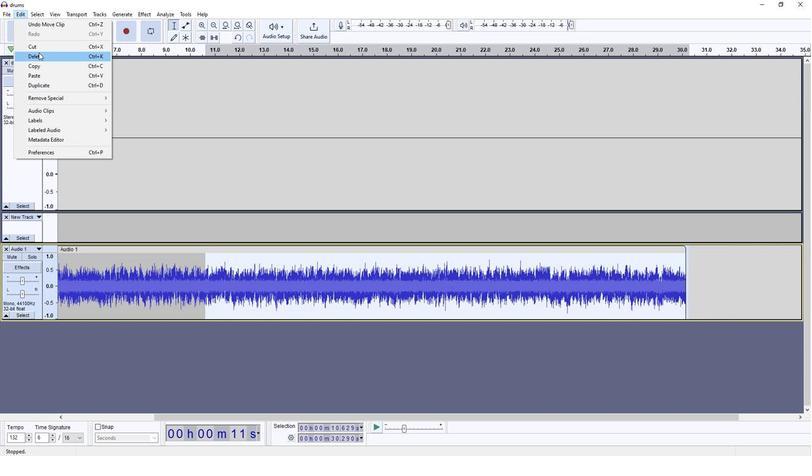 
Action: Mouse moved to (86, 31)
Screenshot: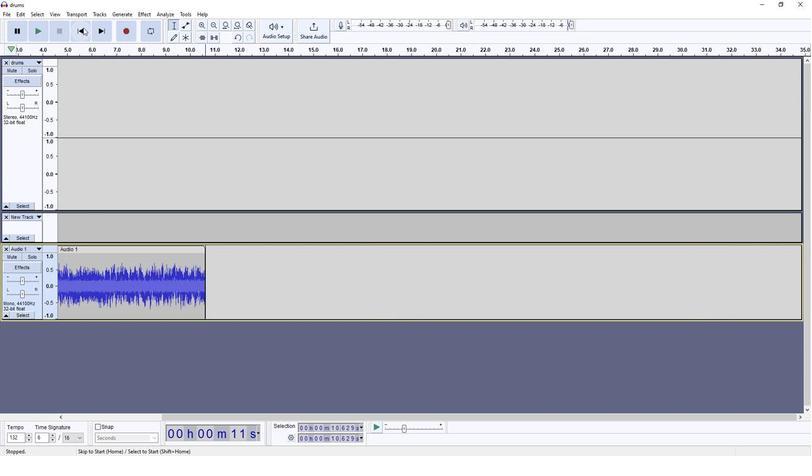 
Action: Mouse pressed left at (86, 31)
Screenshot: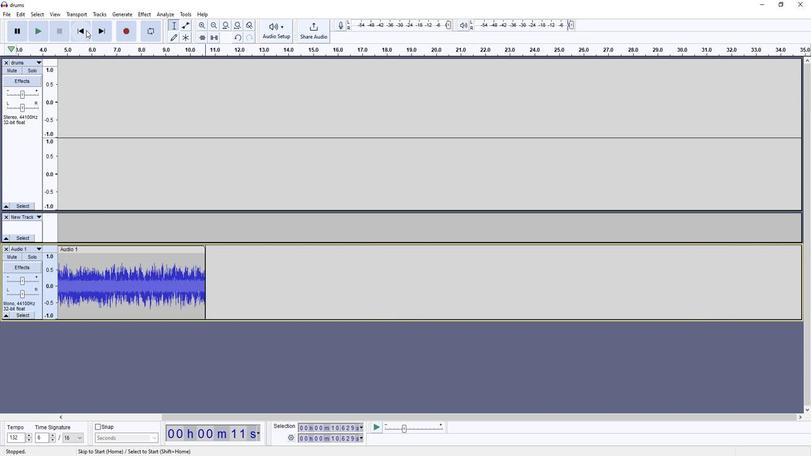 
Action: Mouse moved to (119, 255)
Screenshot: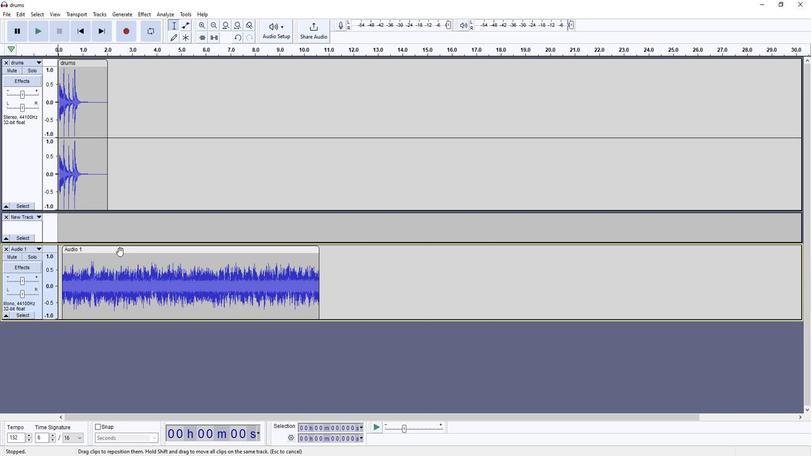 
Action: Mouse pressed left at (119, 255)
Screenshot: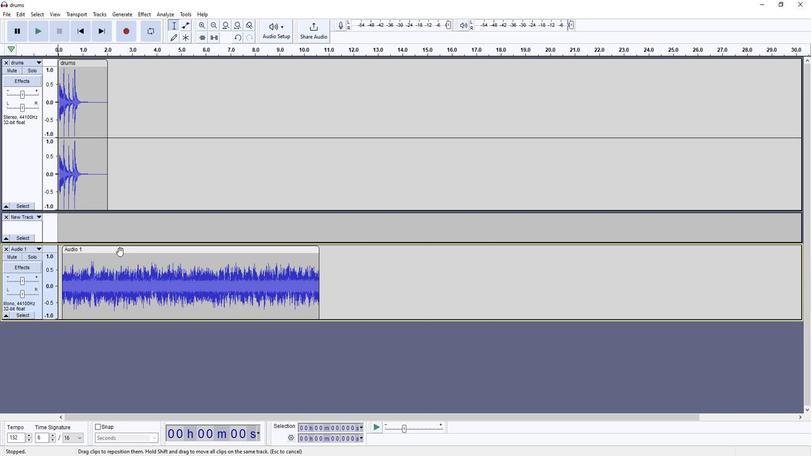 
Action: Mouse moved to (53, 152)
Screenshot: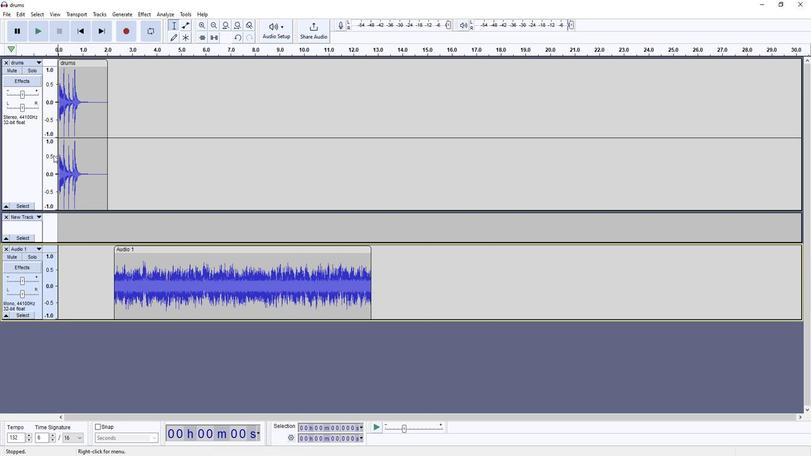 
Action: Mouse scrolled (53, 152) with delta (0, 0)
Screenshot: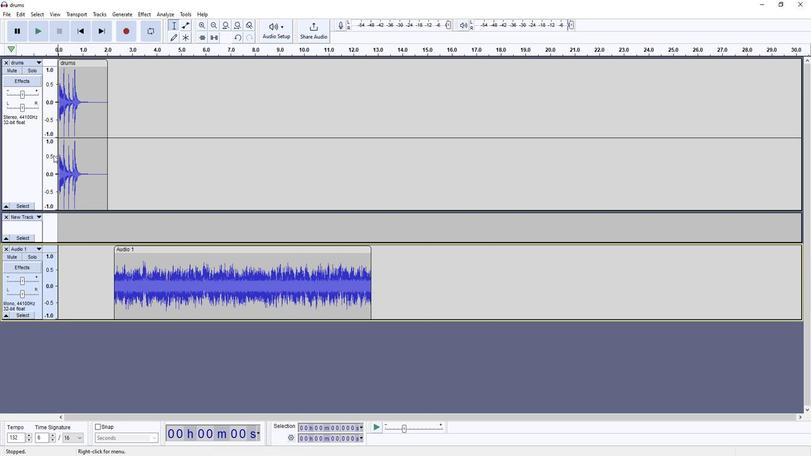 
Action: Mouse moved to (53, 152)
Screenshot: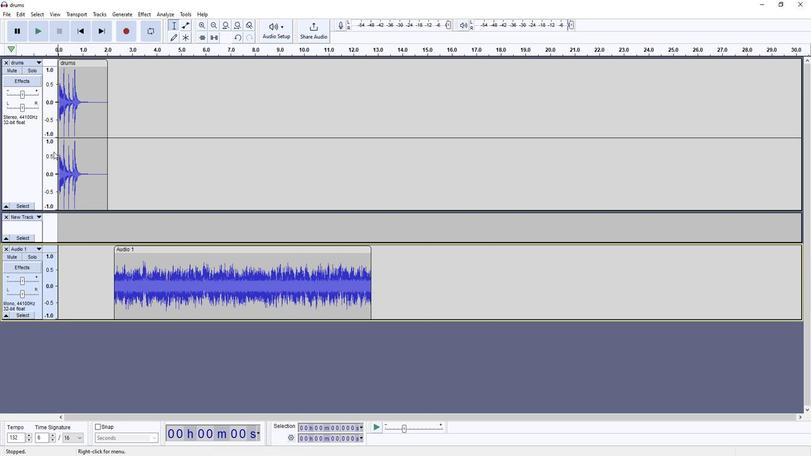 
Action: Mouse scrolled (53, 152) with delta (0, 0)
Screenshot: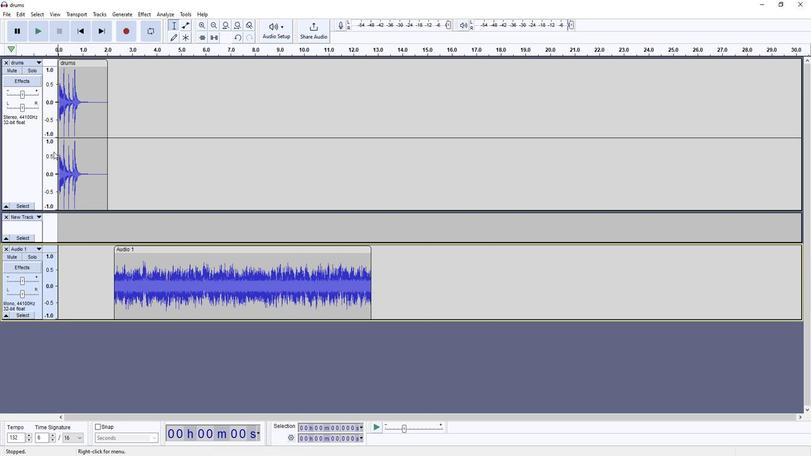 
Action: Mouse moved to (53, 152)
Screenshot: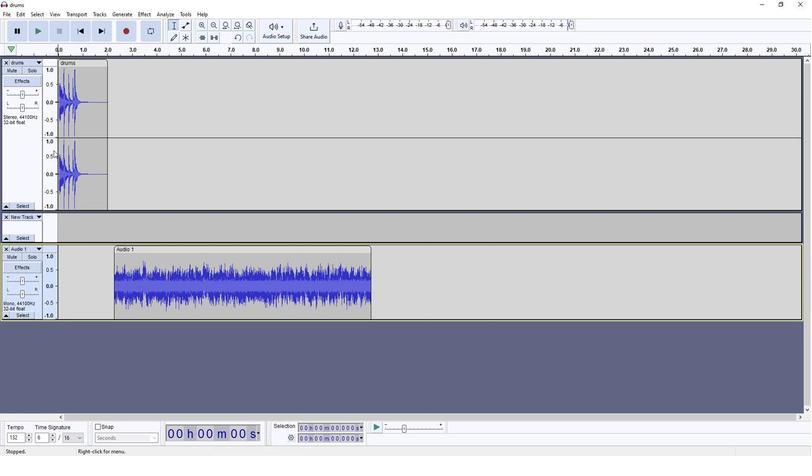 
Action: Mouse scrolled (53, 152) with delta (0, 0)
Screenshot: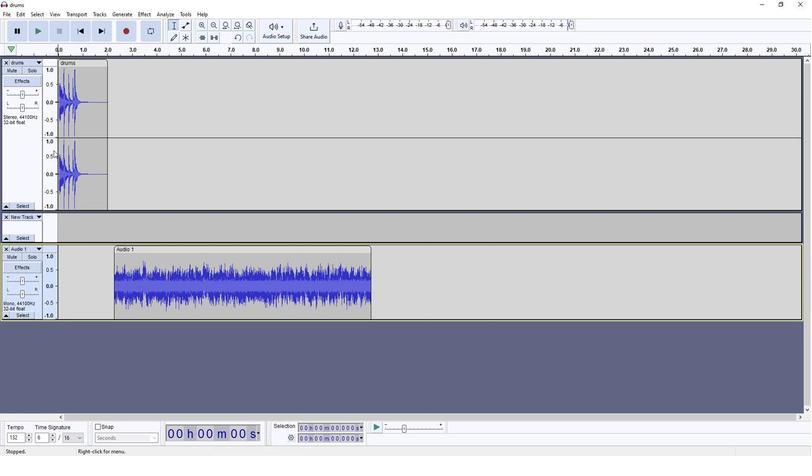 
Action: Mouse moved to (83, 35)
Screenshot: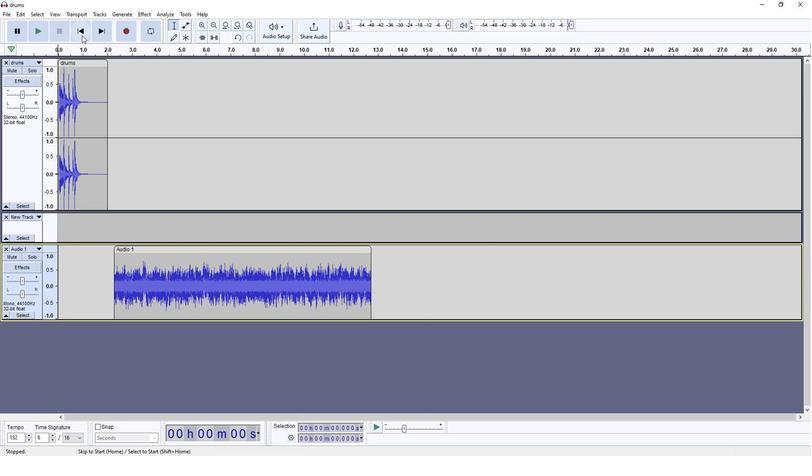 
Action: Mouse pressed left at (83, 35)
Screenshot: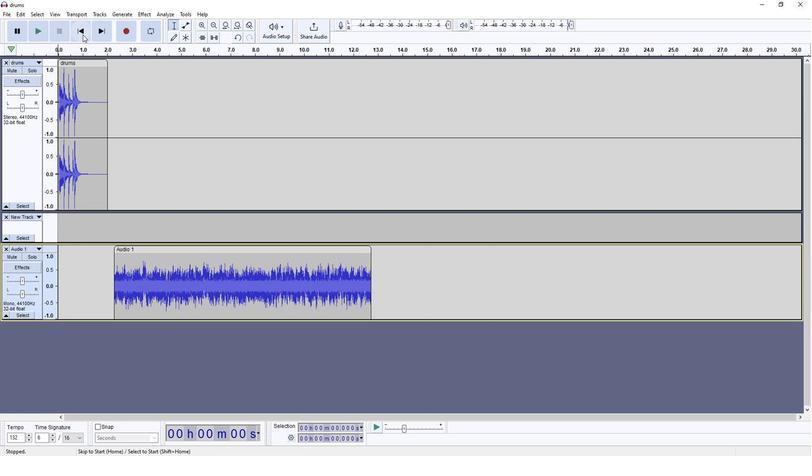
Action: Mouse pressed left at (83, 35)
Screenshot: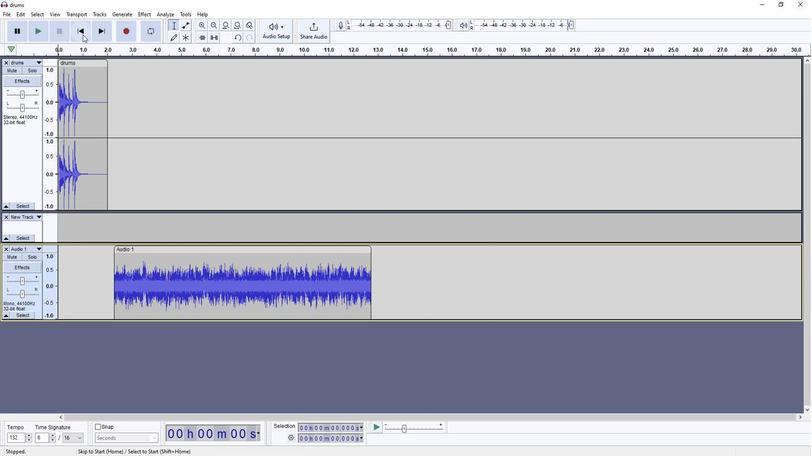 
Action: Mouse moved to (98, 67)
Screenshot: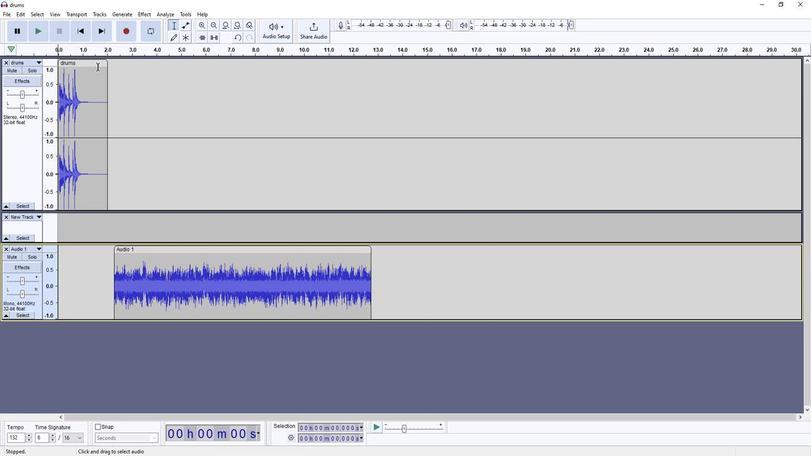 
Action: Mouse pressed left at (98, 67)
Screenshot: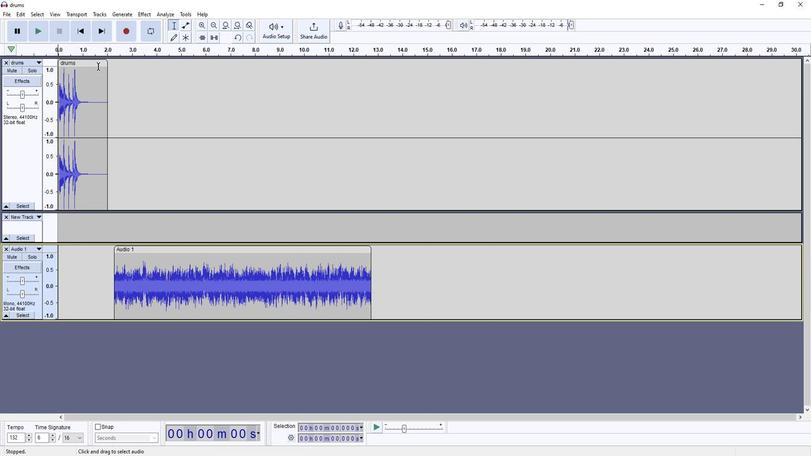 
Action: Mouse moved to (48, 72)
Screenshot: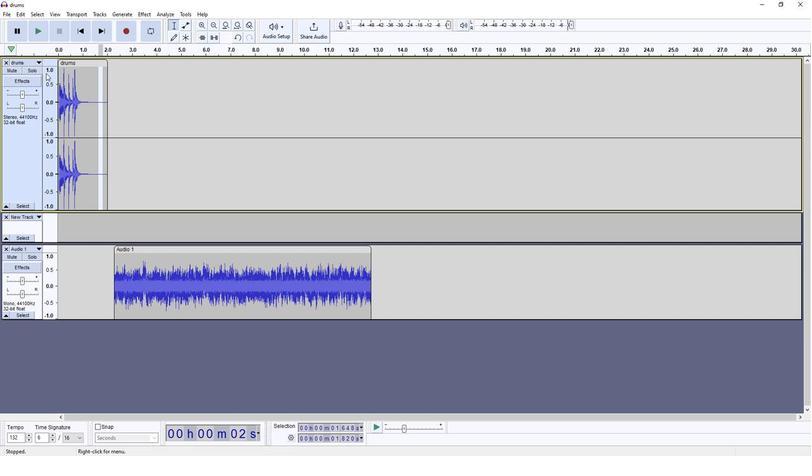 
Action: Mouse pressed left at (48, 72)
Screenshot: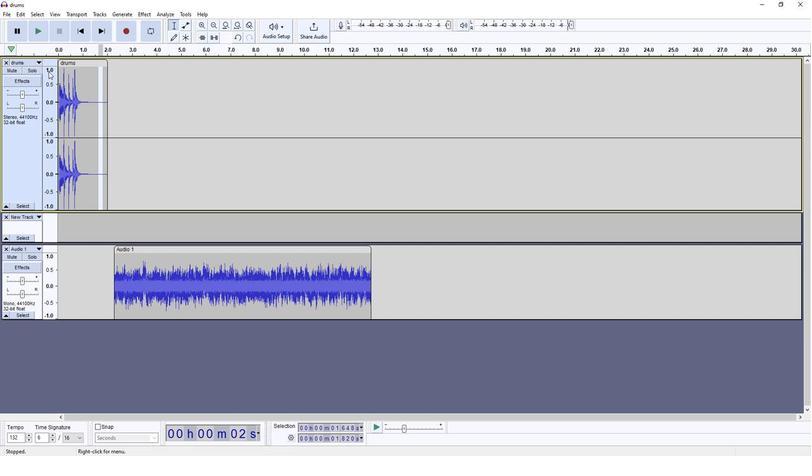
Action: Mouse moved to (79, 65)
Screenshot: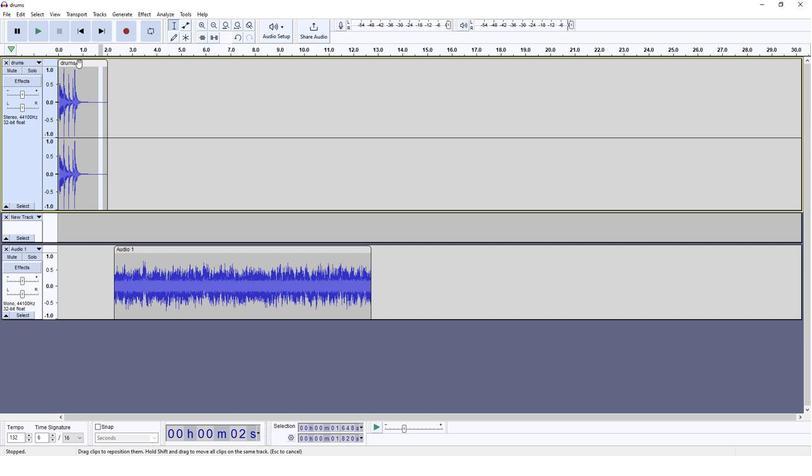 
Action: Mouse pressed left at (79, 65)
Screenshot: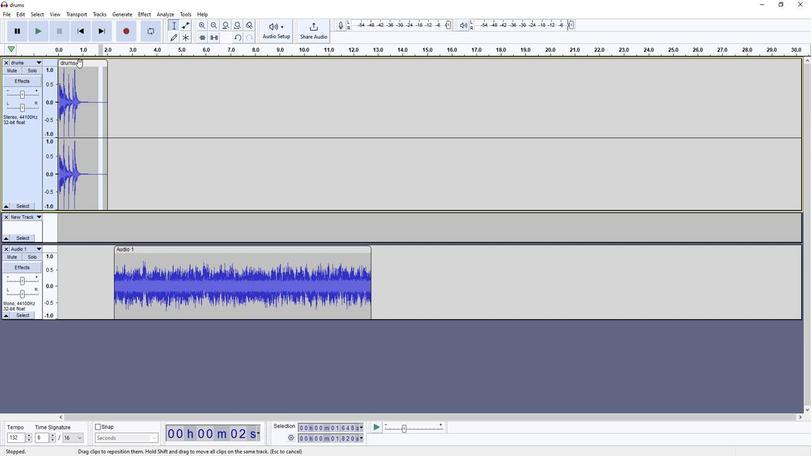 
Action: Mouse moved to (84, 279)
Screenshot: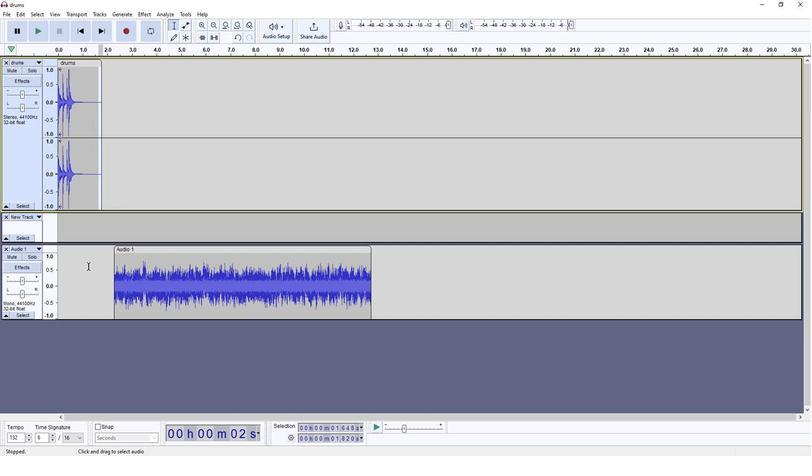 
Action: Mouse pressed left at (84, 279)
Screenshot: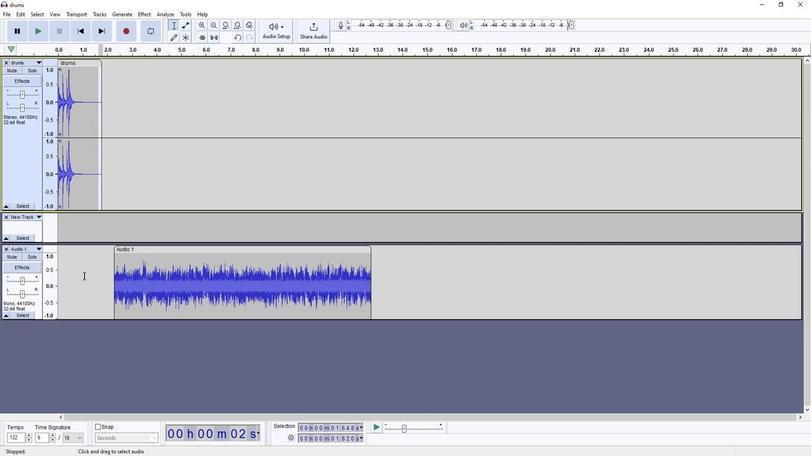
Action: Mouse moved to (135, 255)
Screenshot: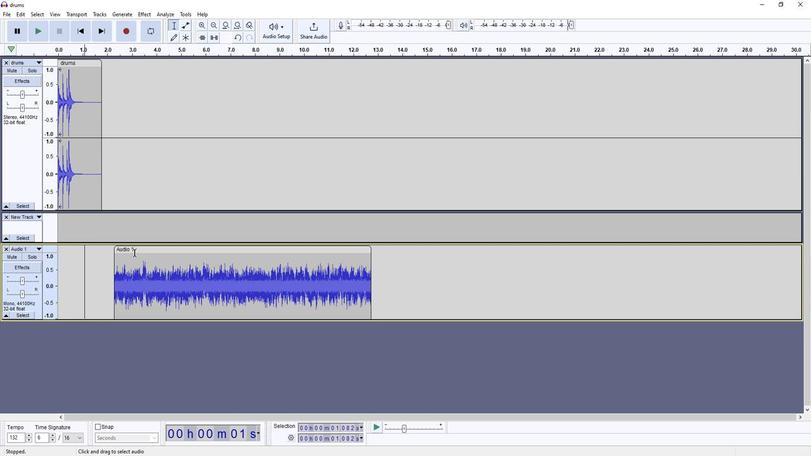 
Action: Mouse pressed left at (135, 255)
Screenshot: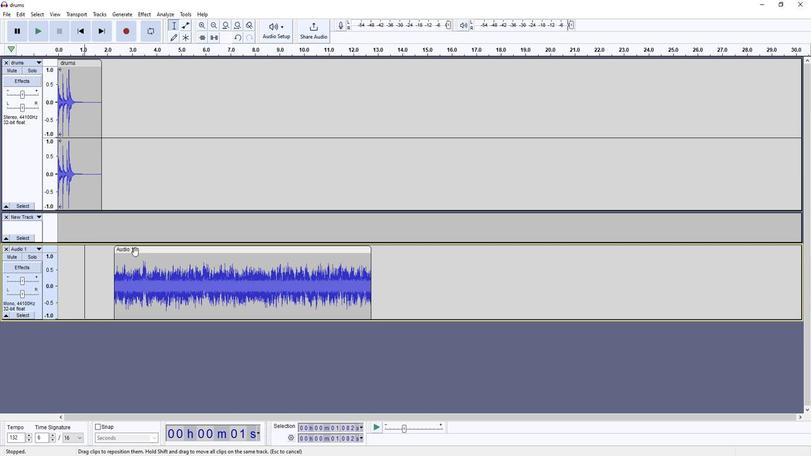 
Action: Mouse moved to (31, 238)
Screenshot: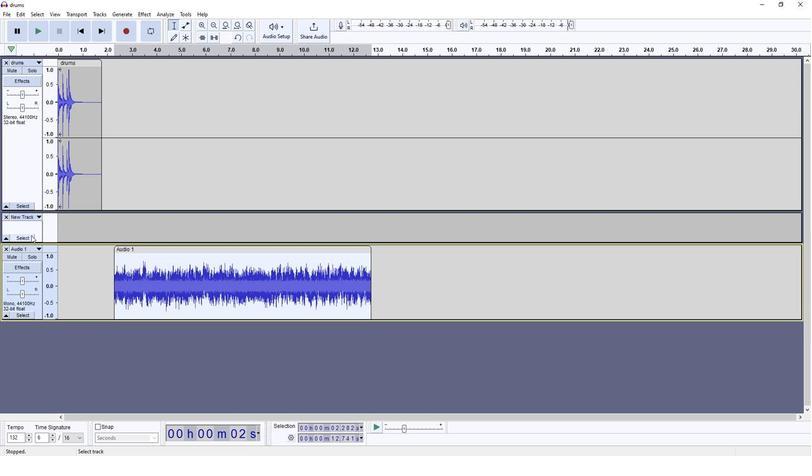 
Action: Mouse pressed left at (31, 238)
Screenshot: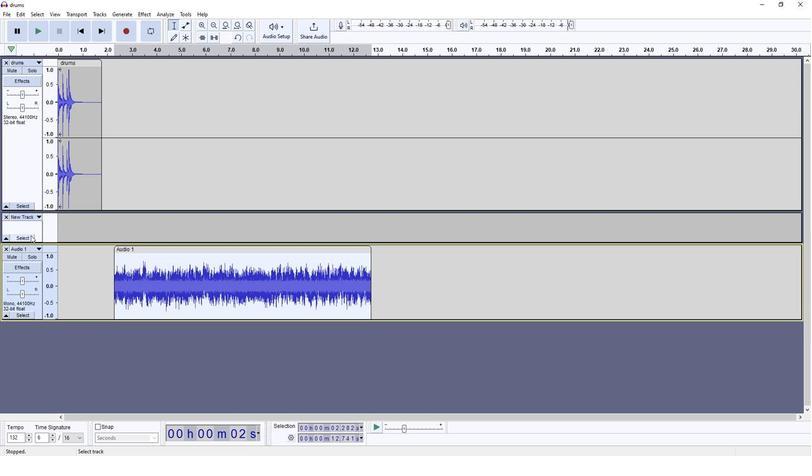 
Action: Mouse moved to (36, 236)
Screenshot: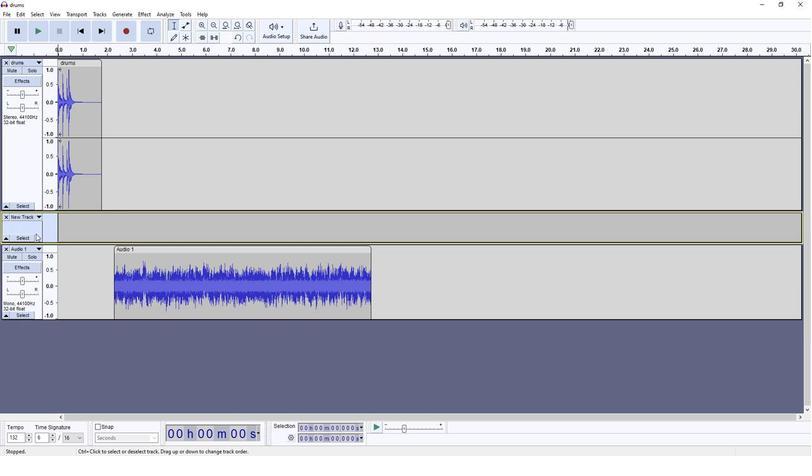 
Action: Mouse pressed left at (36, 236)
Screenshot: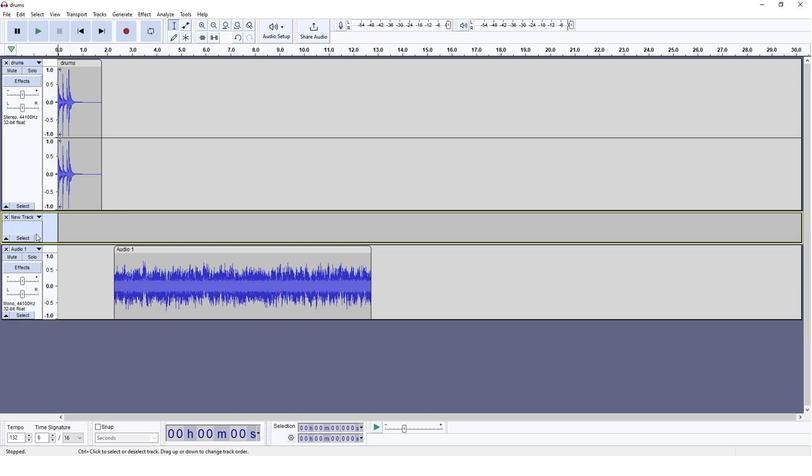 
Action: Mouse moved to (29, 238)
Screenshot: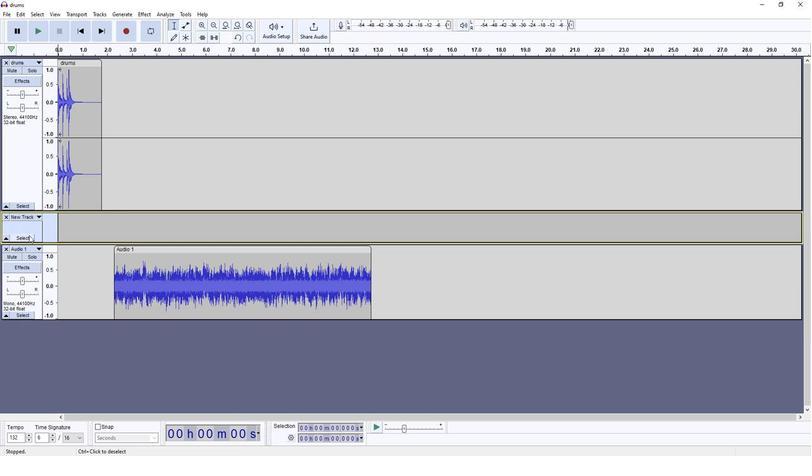 
Action: Mouse pressed left at (29, 238)
Screenshot: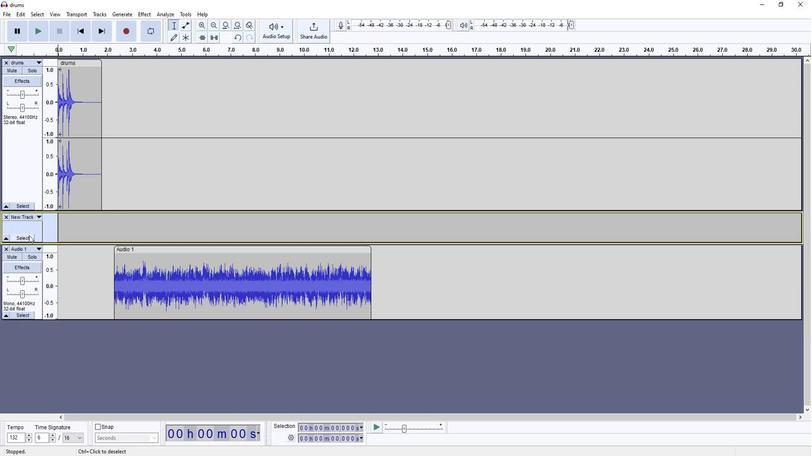 
Action: Mouse moved to (65, 274)
Screenshot: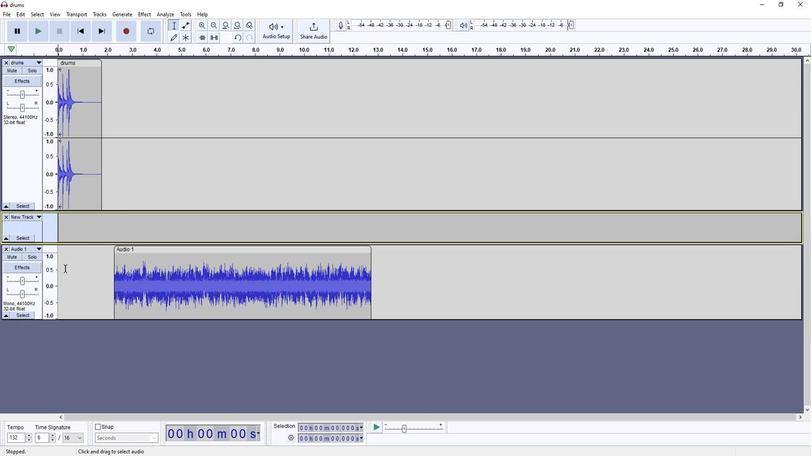 
Action: Mouse pressed left at (65, 274)
Screenshot: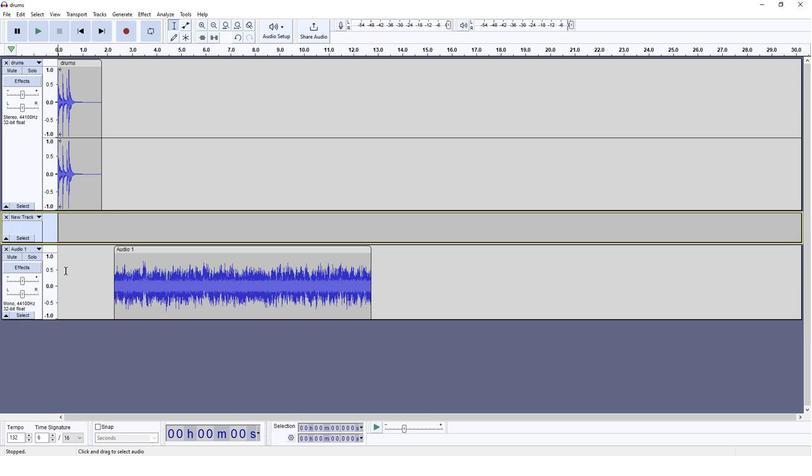 
Action: Mouse moved to (37, 306)
Screenshot: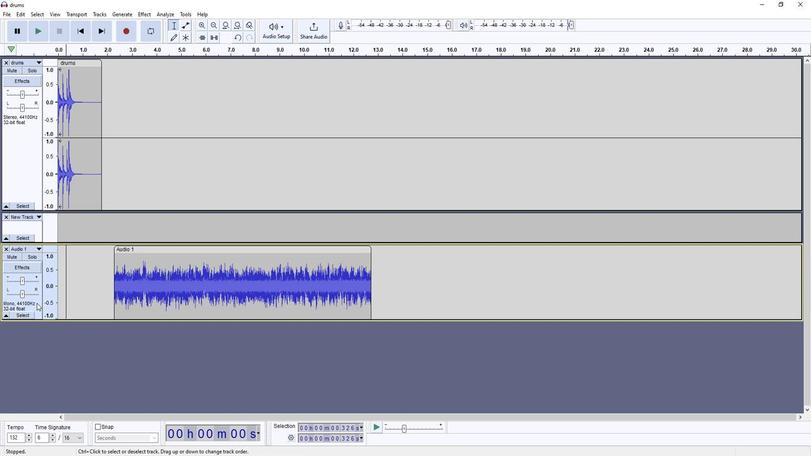 
Action: Mouse pressed left at (37, 306)
Screenshot: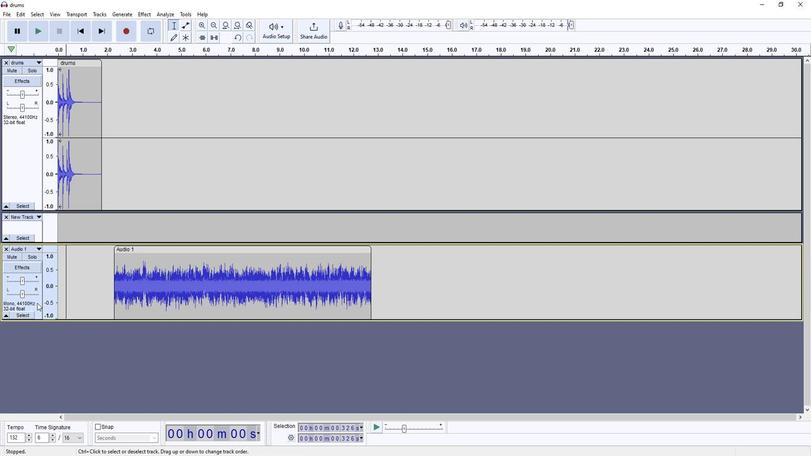 
Action: Mouse moved to (147, 15)
Screenshot: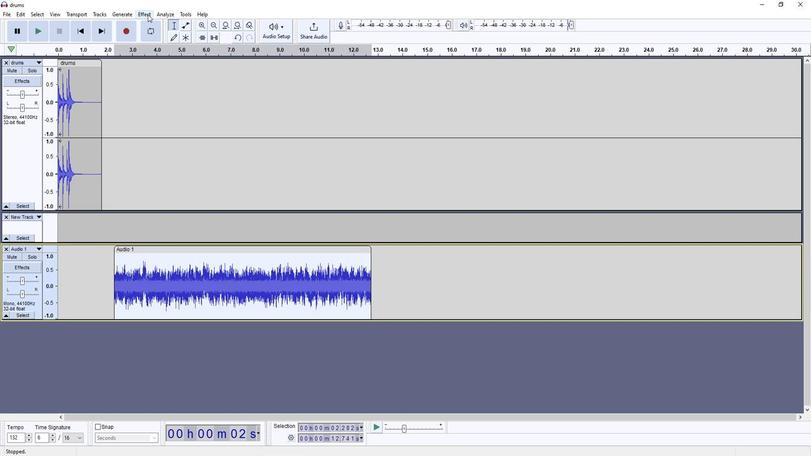 
Action: Mouse pressed left at (147, 15)
Screenshot: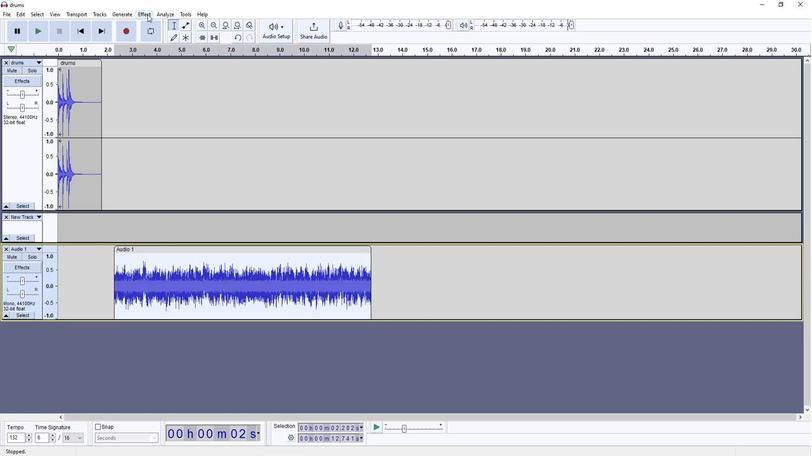 
Action: Mouse moved to (199, 63)
Screenshot: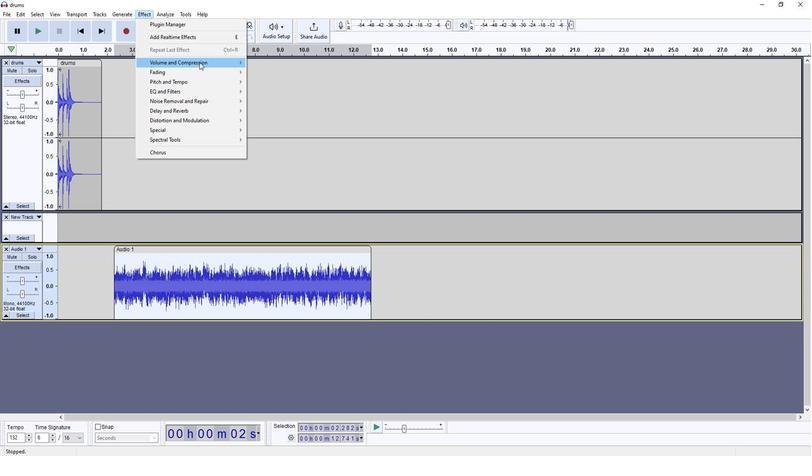 
Action: Mouse pressed left at (199, 63)
Screenshot: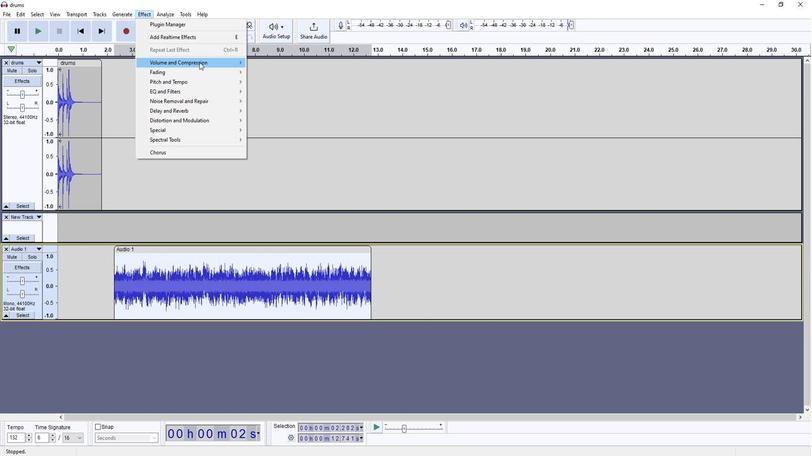 
Action: Mouse moved to (266, 62)
Screenshot: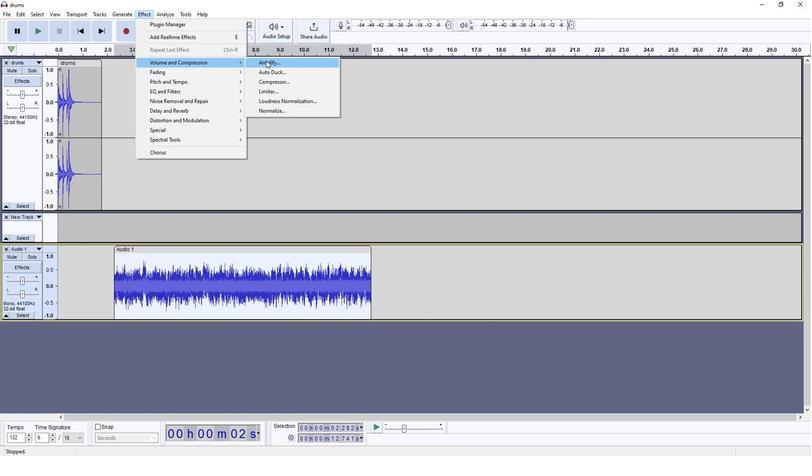 
Action: Mouse pressed left at (266, 62)
Screenshot: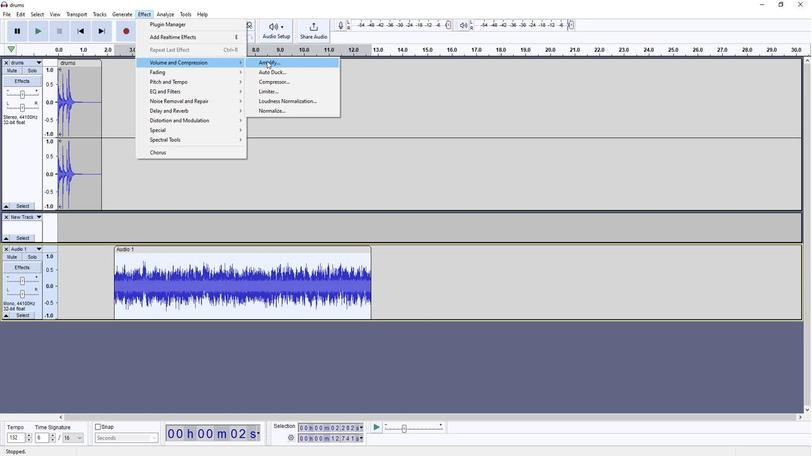 
Action: Mouse moved to (408, 237)
Screenshot: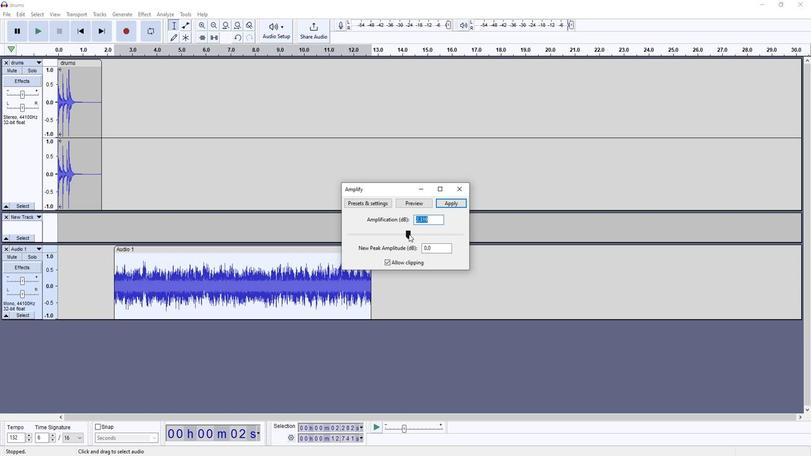 
Action: Mouse pressed left at (408, 237)
Screenshot: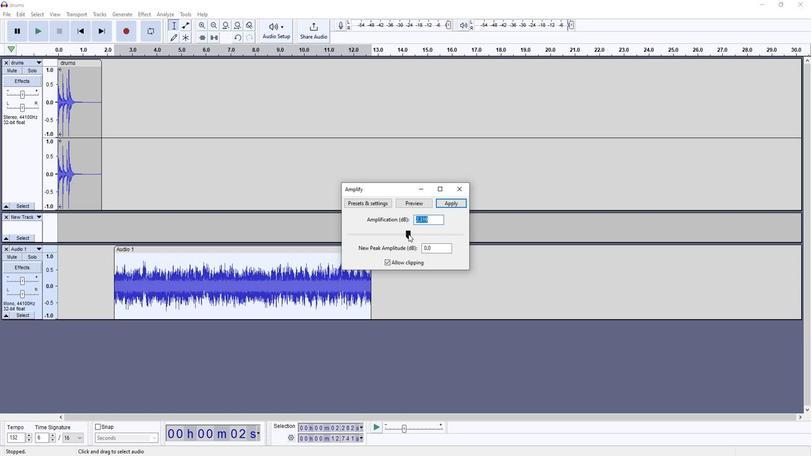 
Action: Mouse moved to (424, 205)
Screenshot: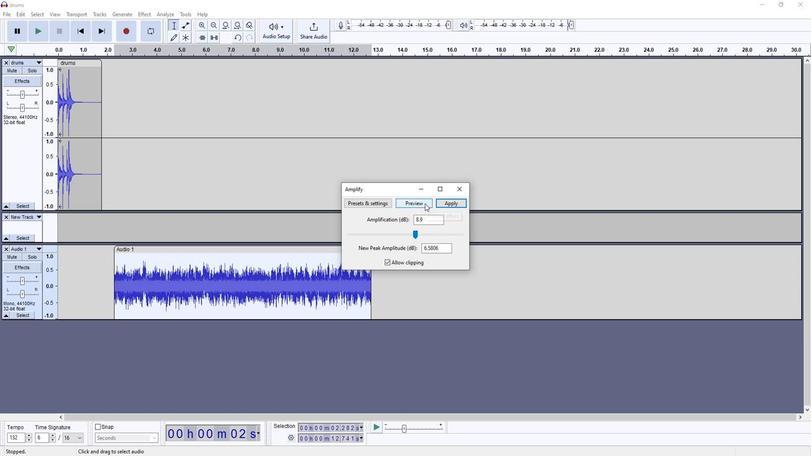 
Action: Mouse pressed left at (424, 205)
Screenshot: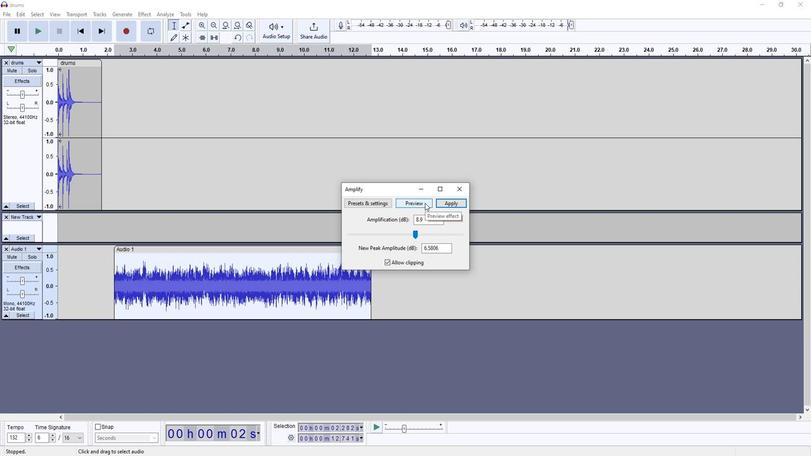 
Action: Mouse moved to (457, 202)
Screenshot: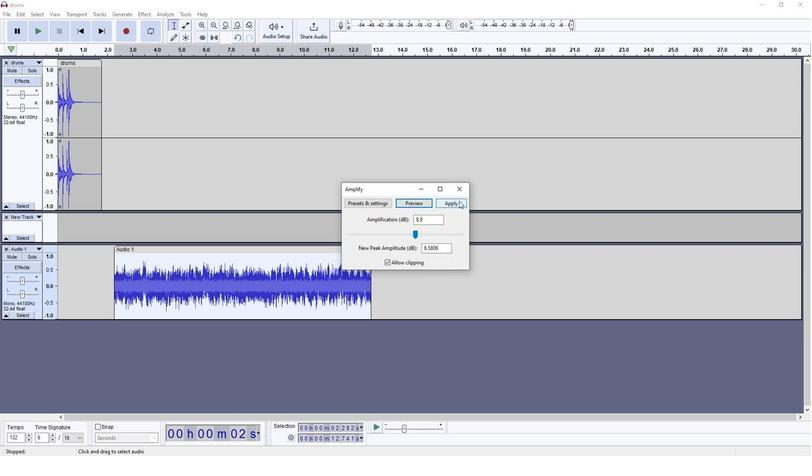 
Action: Mouse pressed left at (457, 202)
Screenshot: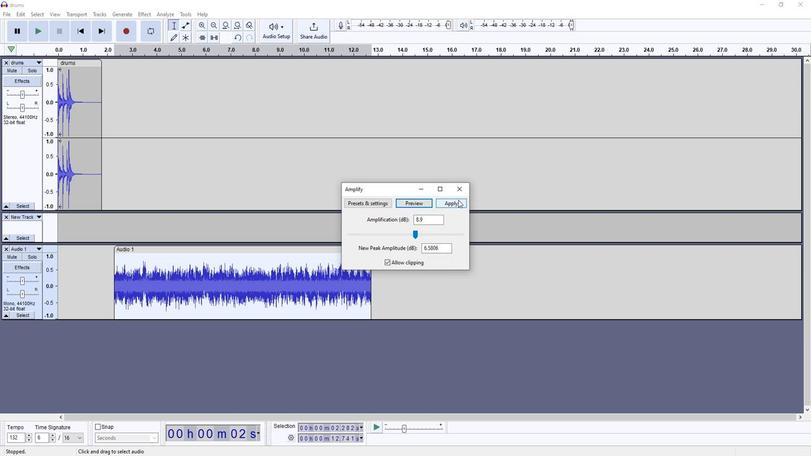 
Action: Mouse moved to (337, 225)
Screenshot: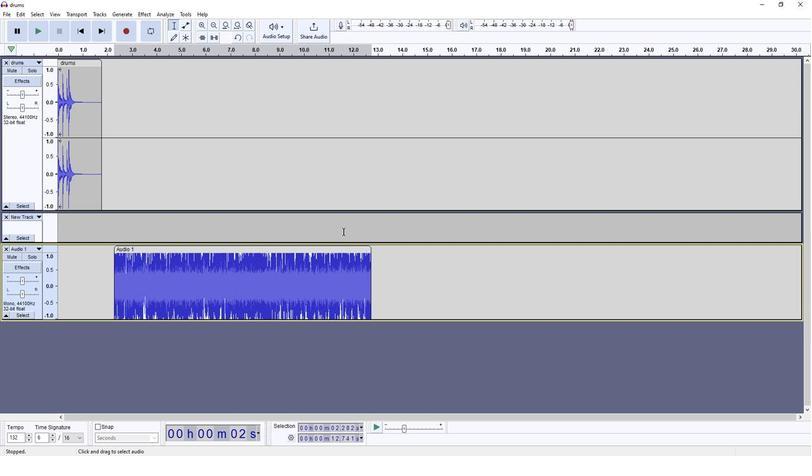 
Action: Mouse scrolled (337, 225) with delta (0, 0)
Screenshot: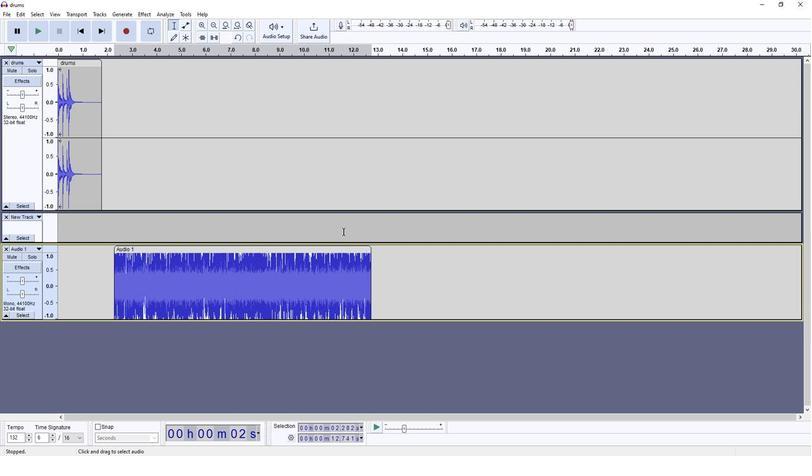 
Action: Mouse moved to (335, 218)
Screenshot: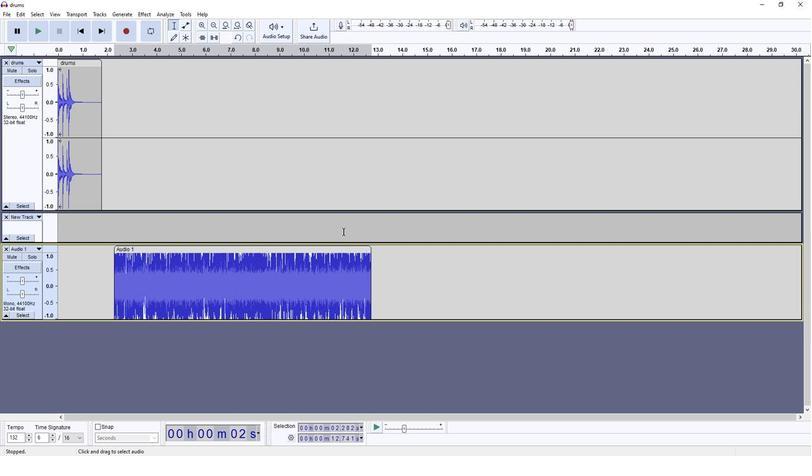 
Action: Mouse scrolled (335, 219) with delta (0, 0)
Screenshot: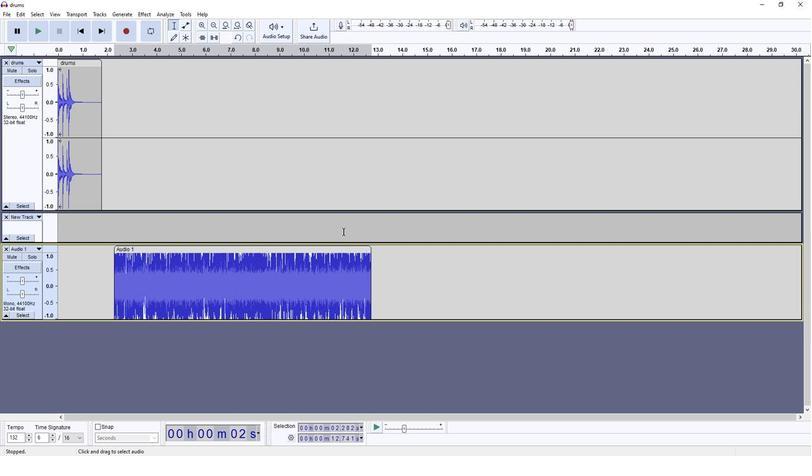 
Action: Mouse moved to (330, 211)
Screenshot: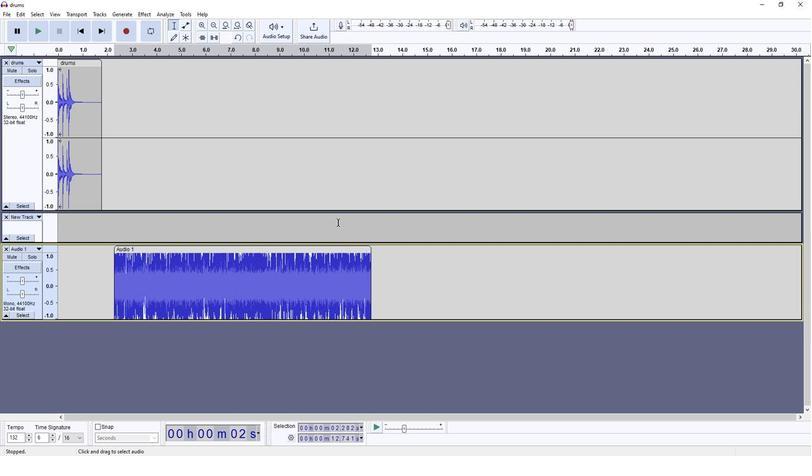 
Action: Mouse scrolled (330, 211) with delta (0, 0)
Screenshot: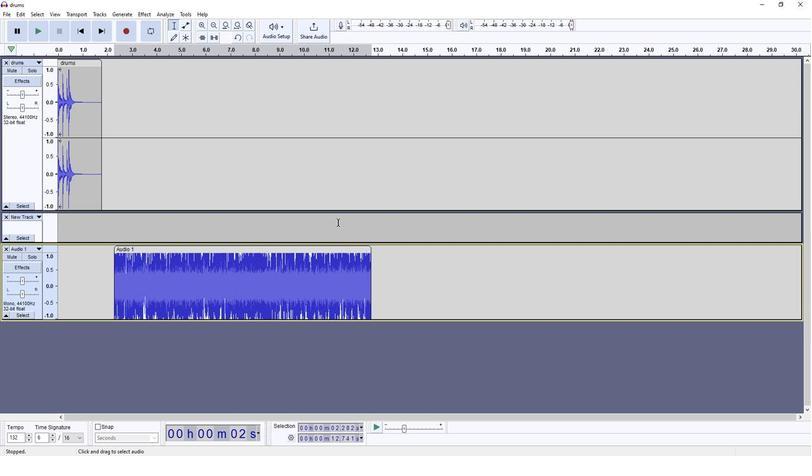 
Action: Mouse moved to (328, 207)
Screenshot: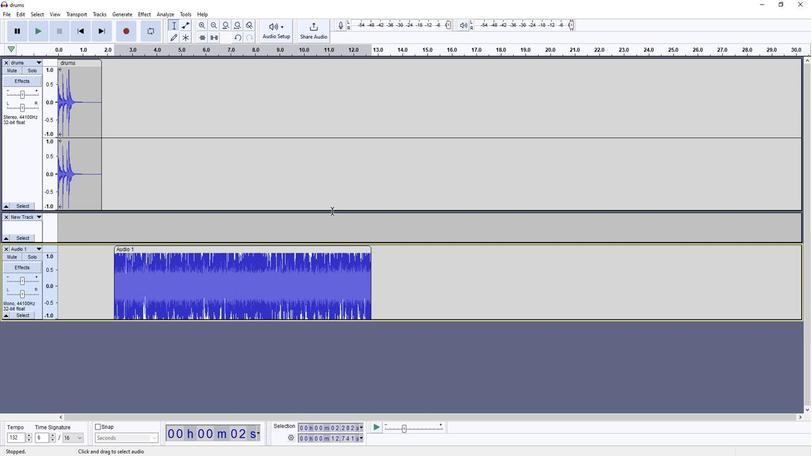 
Action: Mouse scrolled (328, 207) with delta (0, 0)
Screenshot: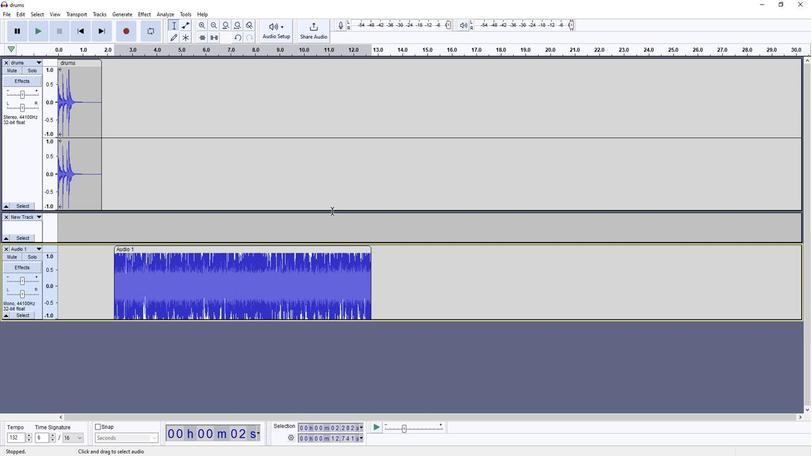 
Action: Mouse moved to (8, 18)
Screenshot: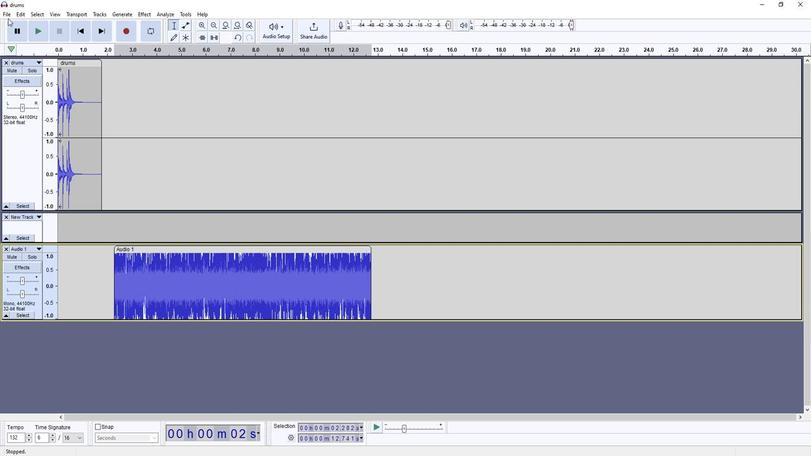 
Action: Mouse pressed left at (8, 18)
Screenshot: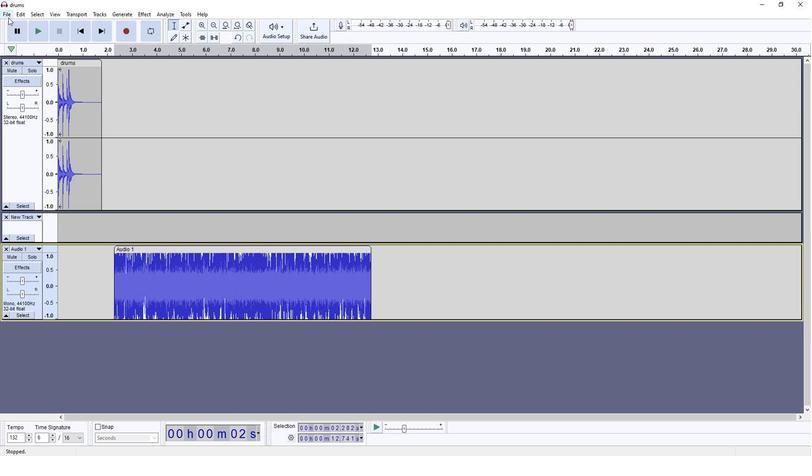
Action: Mouse moved to (27, 76)
Screenshot: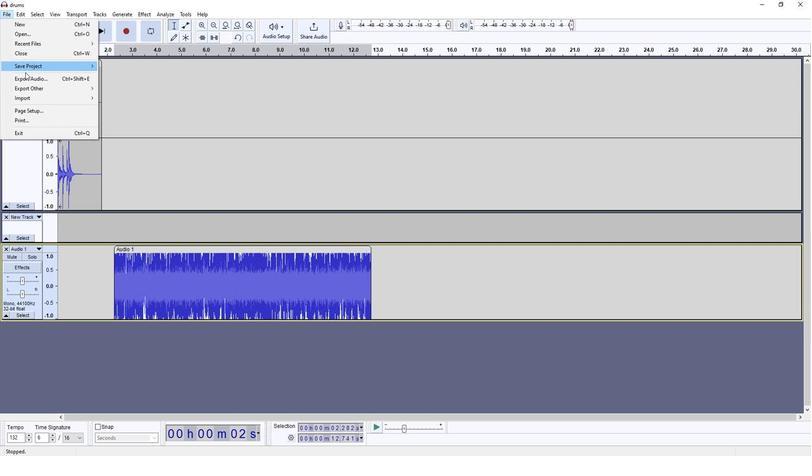 
Action: Mouse pressed left at (27, 76)
Screenshot: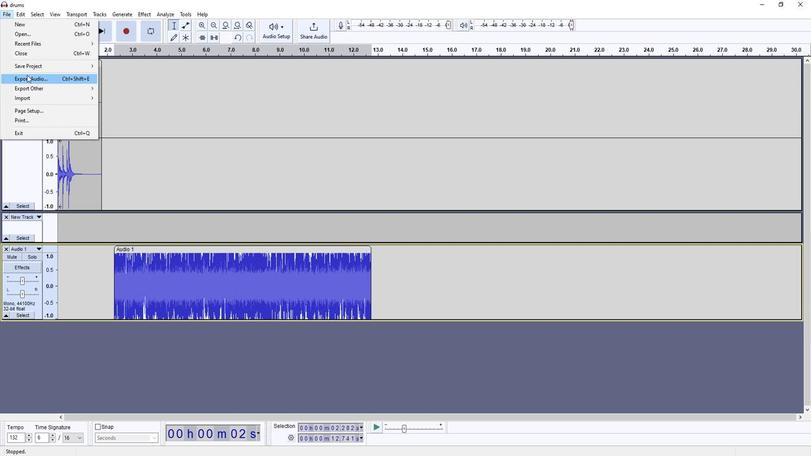 
Action: Mouse moved to (81, 62)
Screenshot: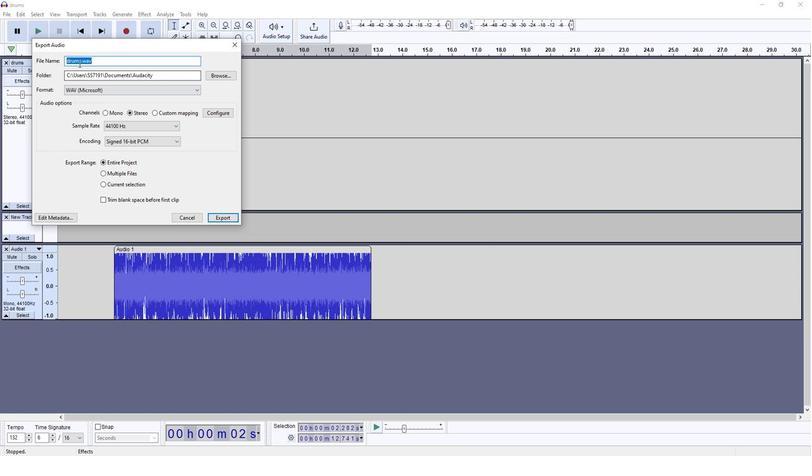 
Action: Mouse pressed left at (81, 62)
Screenshot: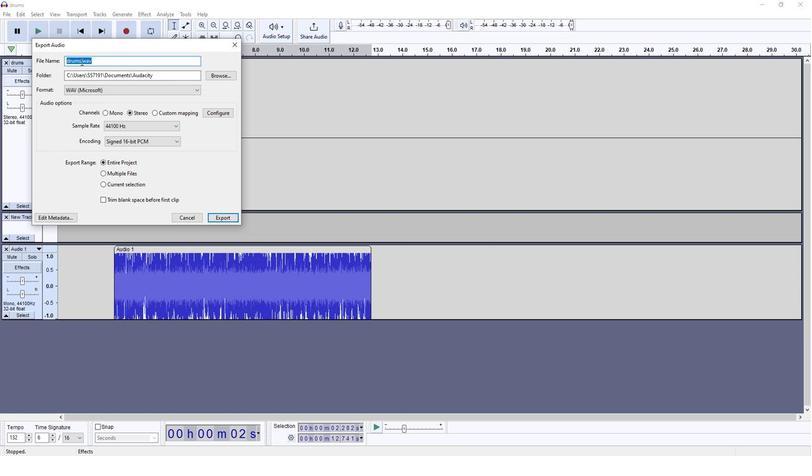 
Action: Mouse moved to (44, 70)
Screenshot: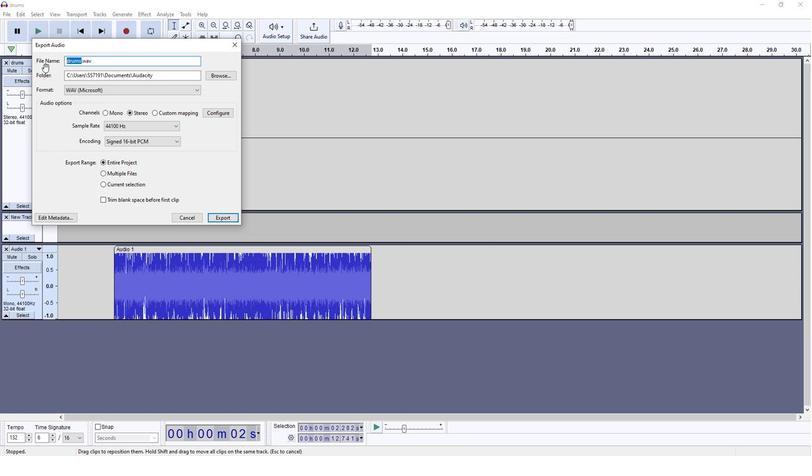 
Action: Key pressed <Key.shift><Key.shift><Key.shift><Key.shift><Key.shift><Key.shift><Key.shift><Key.shift><Key.shift><Key.shift><Key.shift><Key.shift><Key.shift><Key.shift><Key.shift><Key.shift><Key.shift><Key.shift><Key.shift><Key.shift><Key.shift><Key.shift><Key.shift><Key.shift><Key.shift><Key.shift><Key.shift><Key.shift><Key.shift><Key.shift><Key.shift><Key.shift><Key.shift><Key.shift_r>Using<Key.space><Key.shift_r>Labels
Screenshot: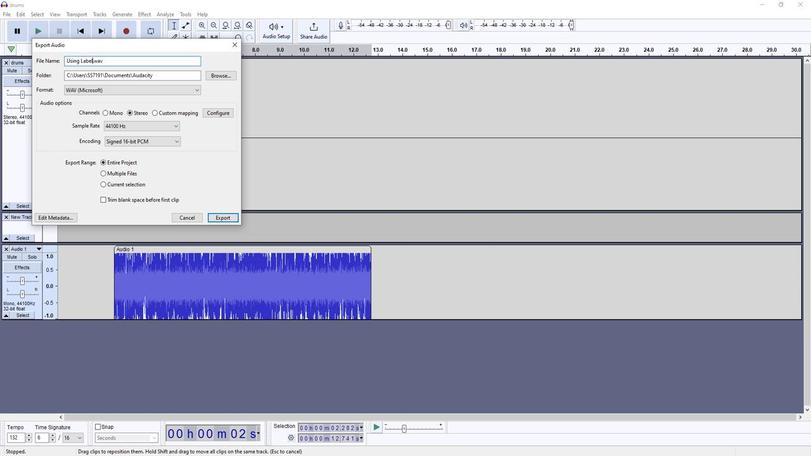 
Action: Mouse moved to (225, 223)
Screenshot: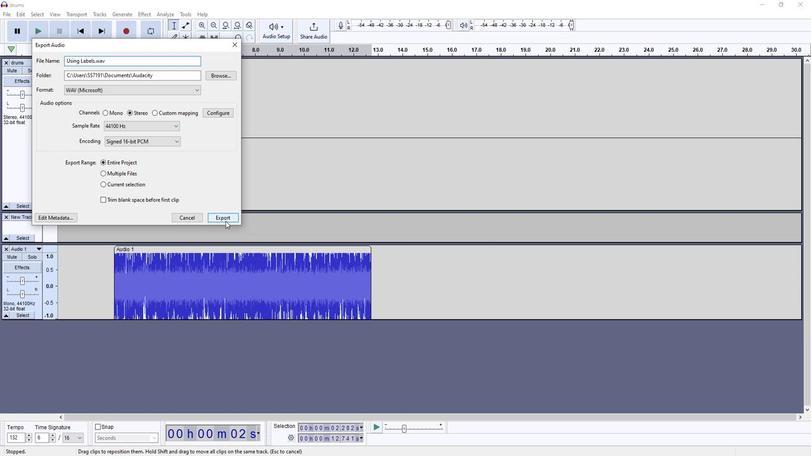 
Action: Mouse pressed left at (225, 223)
Screenshot: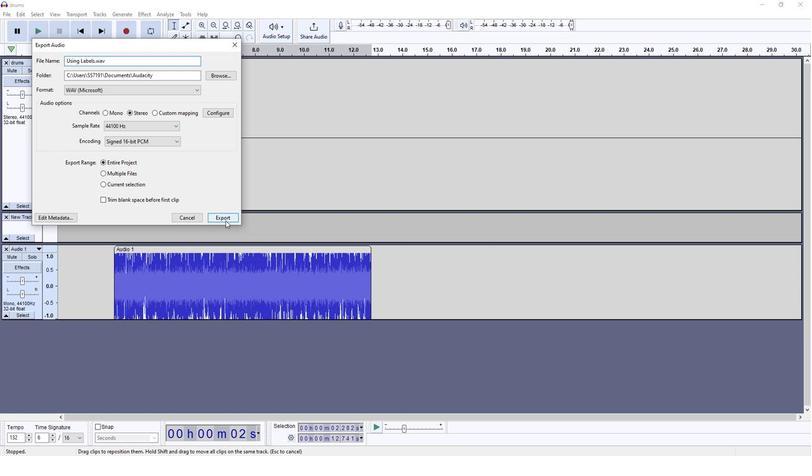 
Action: Mouse moved to (214, 221)
Screenshot: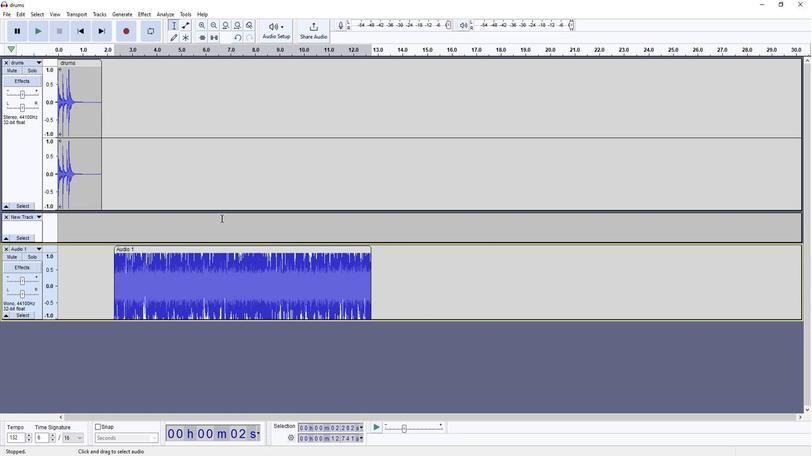 
